 Task: Open Card Product End-of-Life Execution in Board Brand Monitoring Best Practices to Workspace Audio Editing Software and add a team member Softage.4@softage.net, a label Yellow, a checklist Early Childhood Education, an attachment from your onedrive, a color Yellow and finally, add a card description 'Develop and launch new customer segmentation strategy' and a comment 'Let us make sure we have a clear understanding of the resources and budget available for this task, ensuring that we can execute it effectively.'. Add a start date 'Jan 04, 1900' with a due date 'Jan 11, 1900'
Action: Mouse moved to (69, 327)
Screenshot: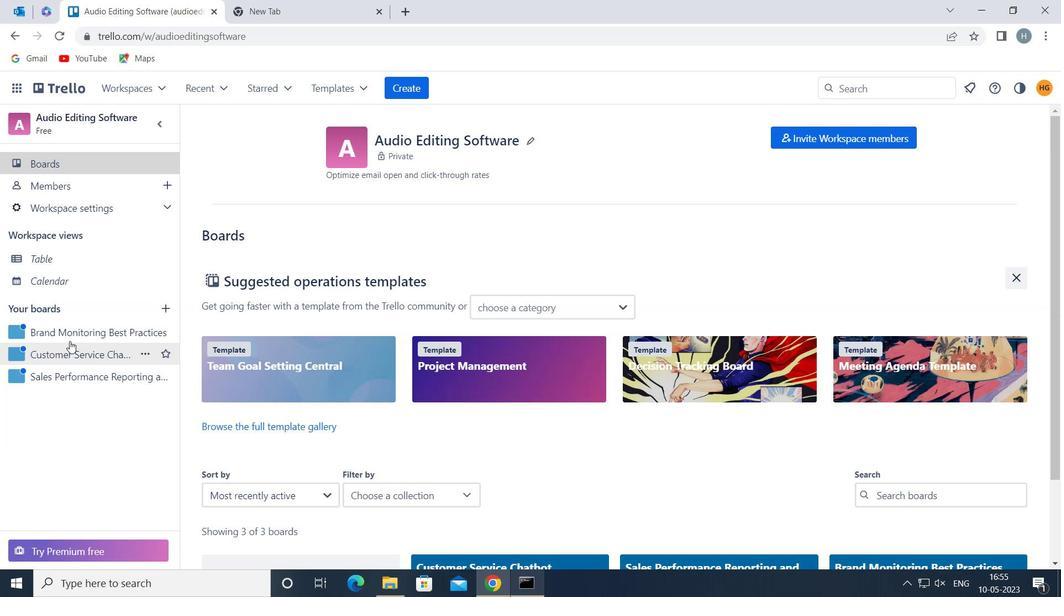 
Action: Mouse pressed left at (69, 327)
Screenshot: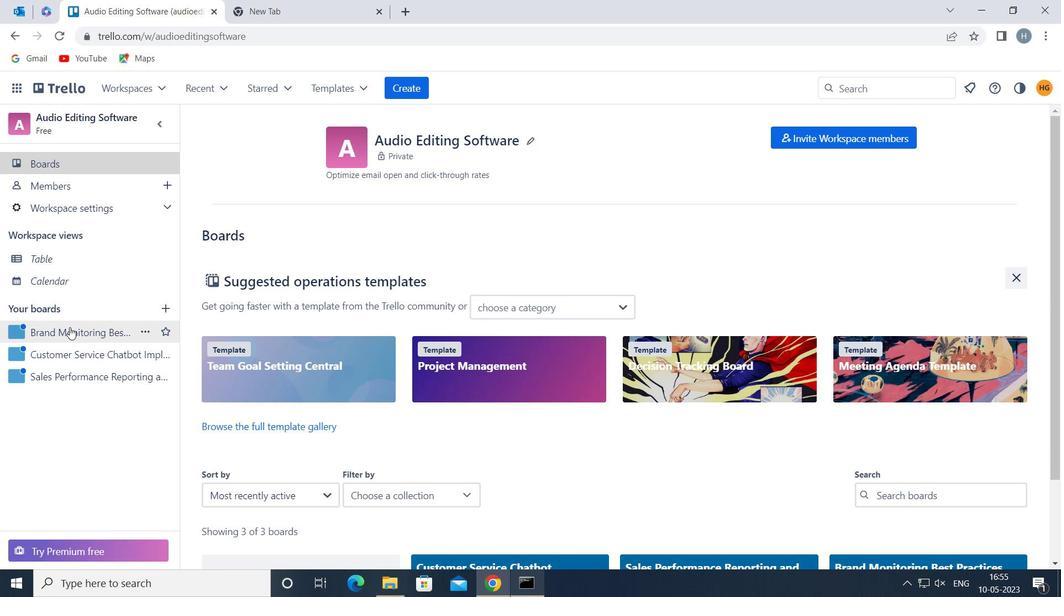 
Action: Mouse moved to (443, 195)
Screenshot: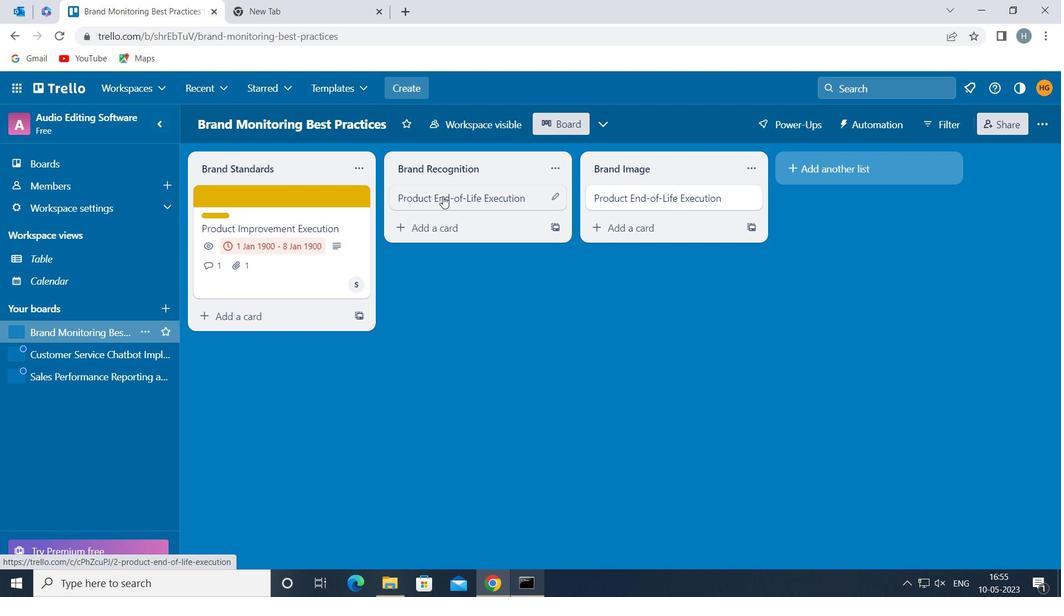 
Action: Mouse pressed left at (443, 195)
Screenshot: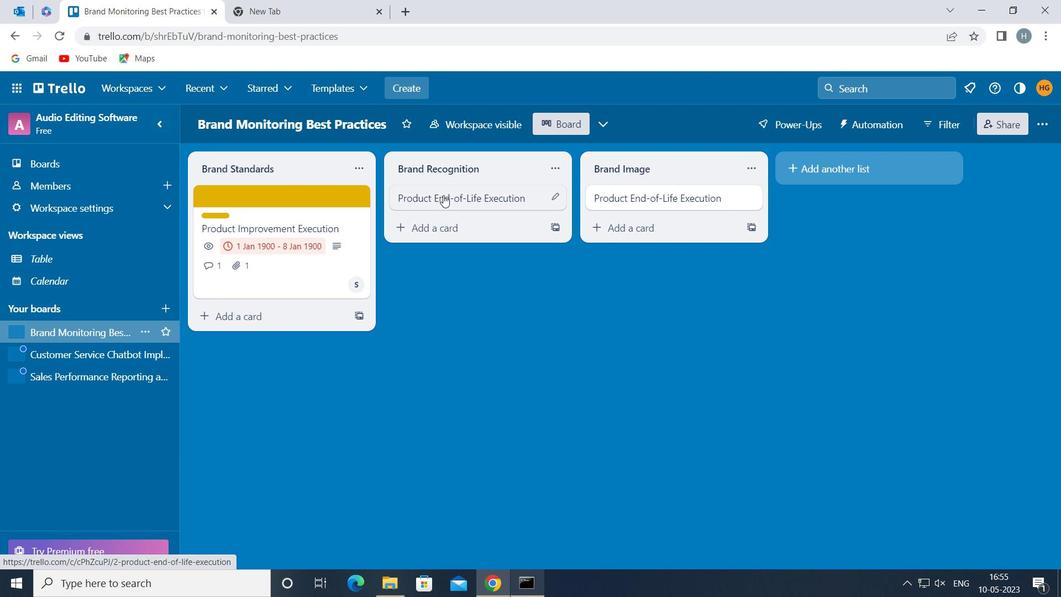 
Action: Mouse moved to (717, 243)
Screenshot: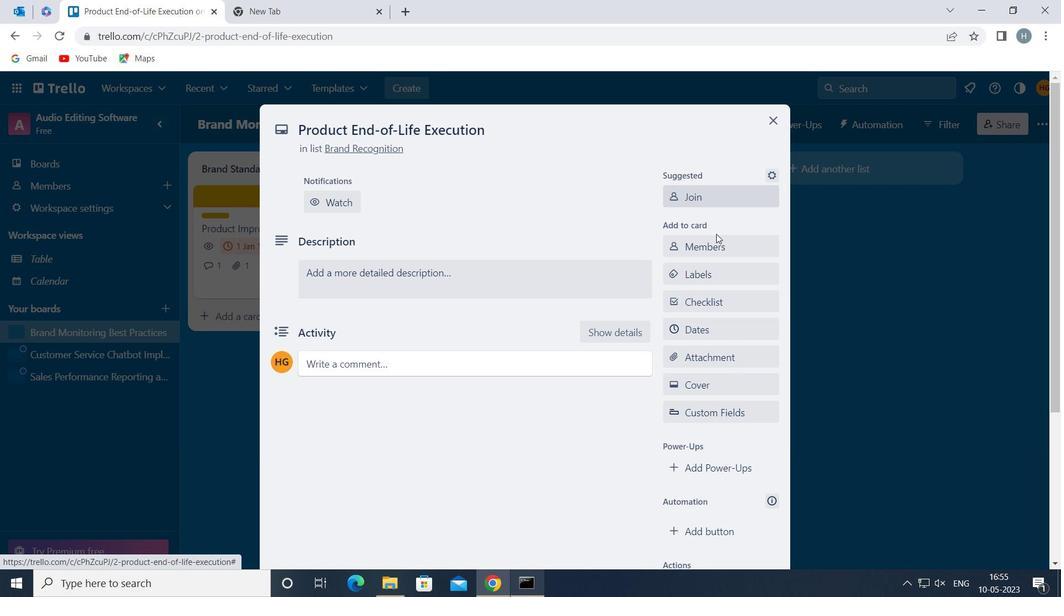 
Action: Mouse pressed left at (717, 243)
Screenshot: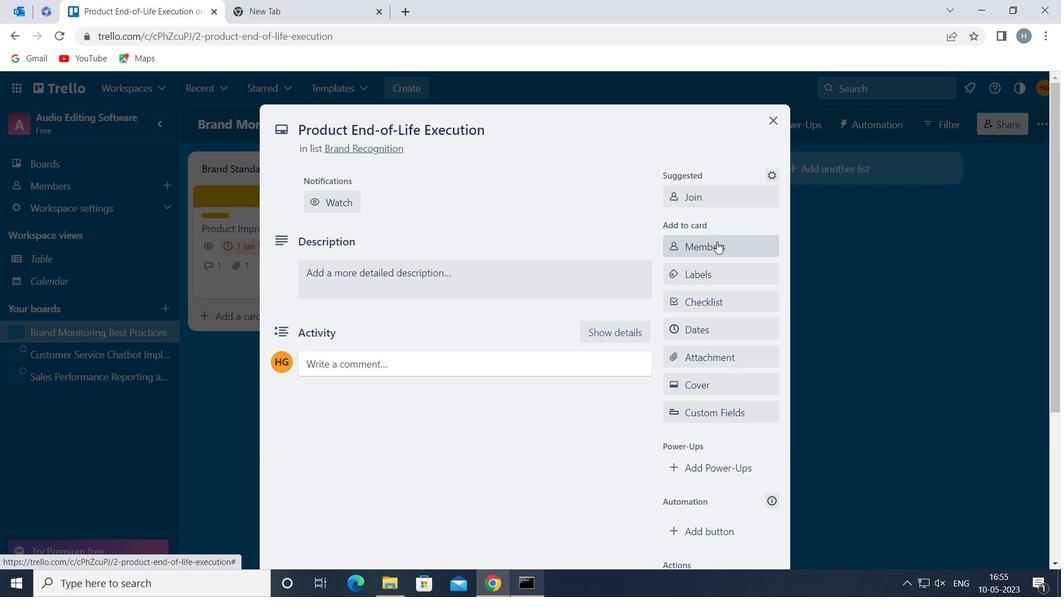 
Action: Mouse moved to (717, 243)
Screenshot: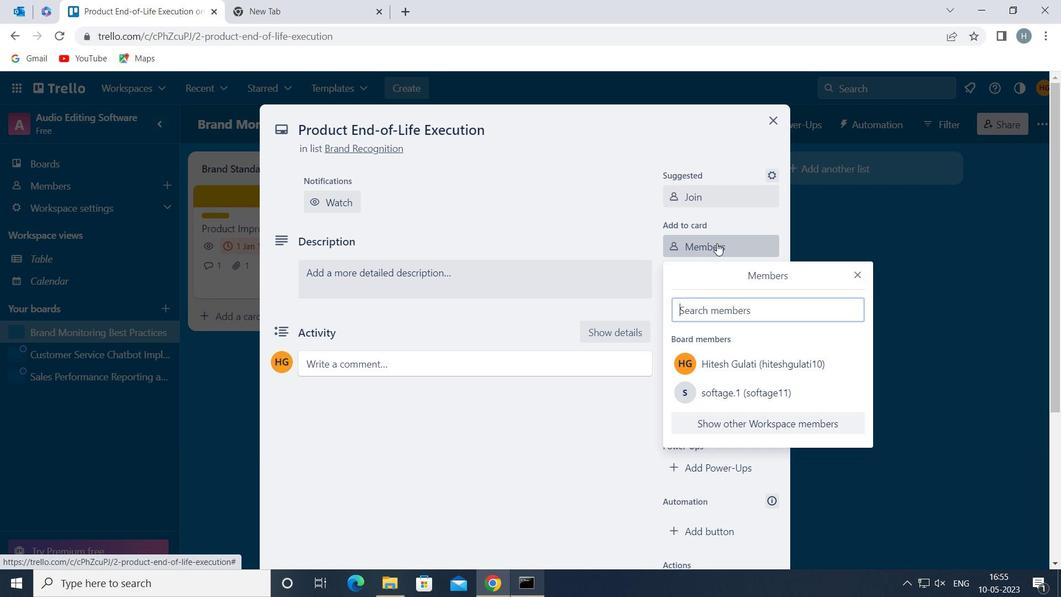 
Action: Key pressed softa
Screenshot: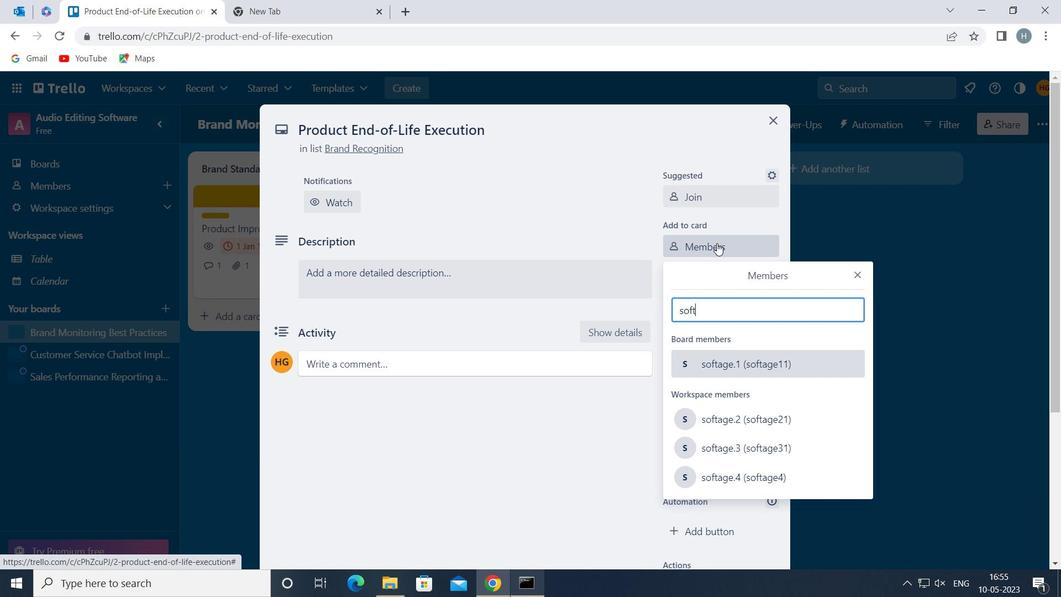 
Action: Mouse moved to (781, 484)
Screenshot: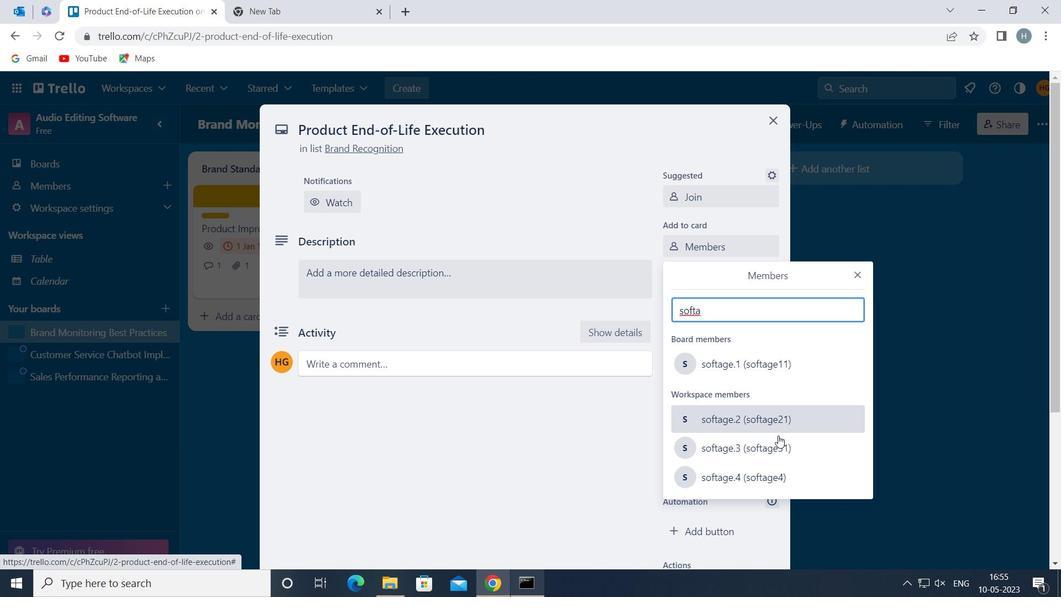 
Action: Mouse pressed left at (781, 484)
Screenshot: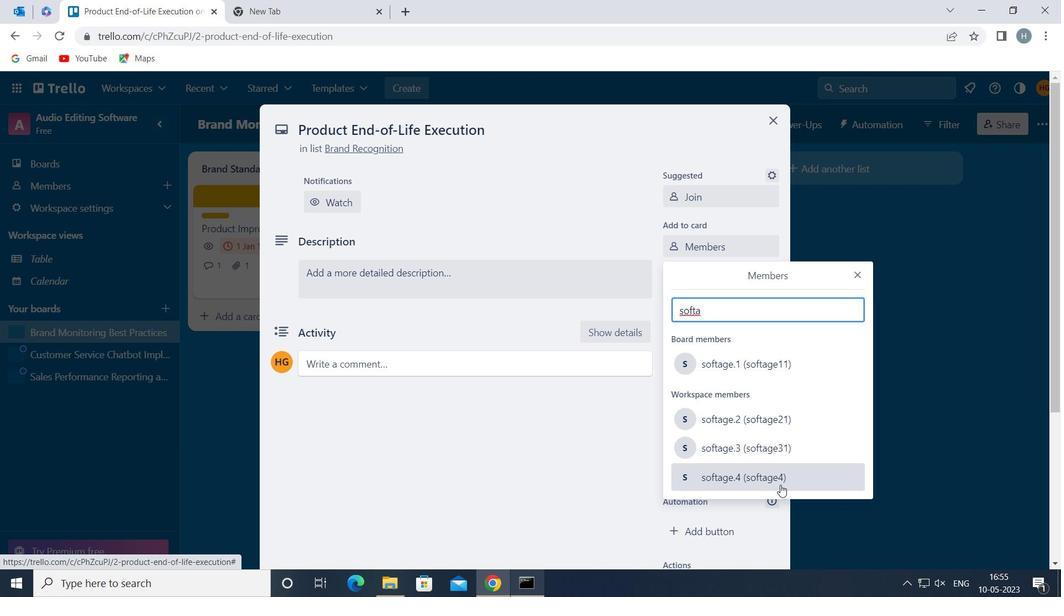 
Action: Mouse moved to (854, 271)
Screenshot: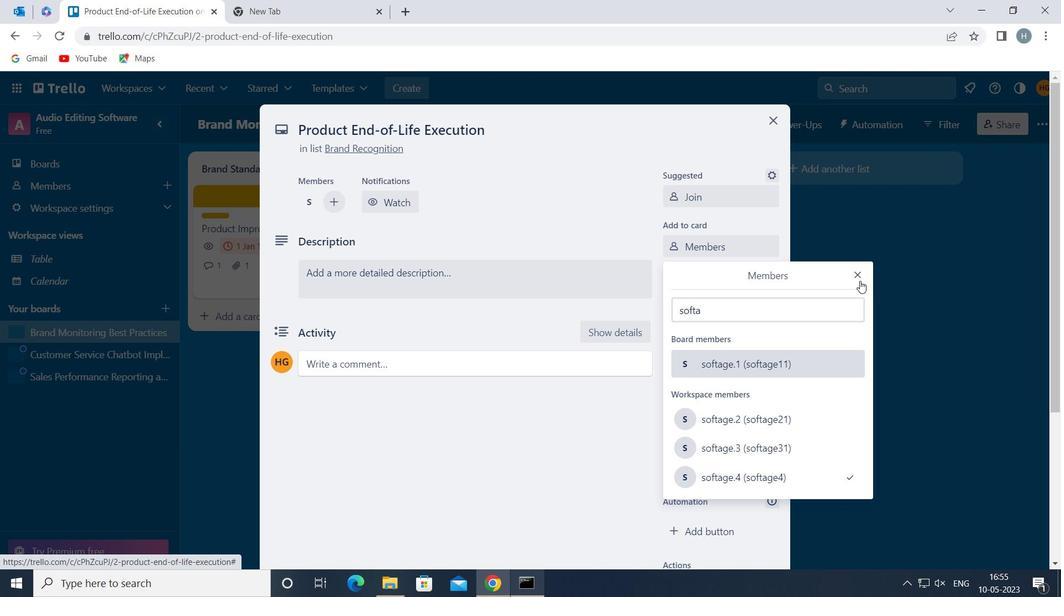 
Action: Mouse pressed left at (854, 271)
Screenshot: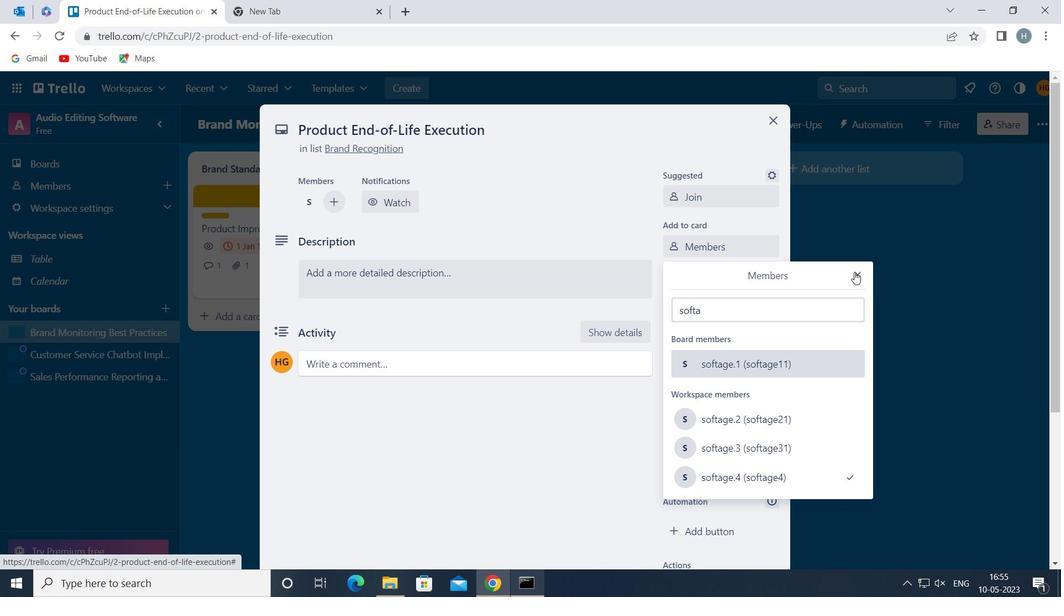 
Action: Mouse moved to (741, 274)
Screenshot: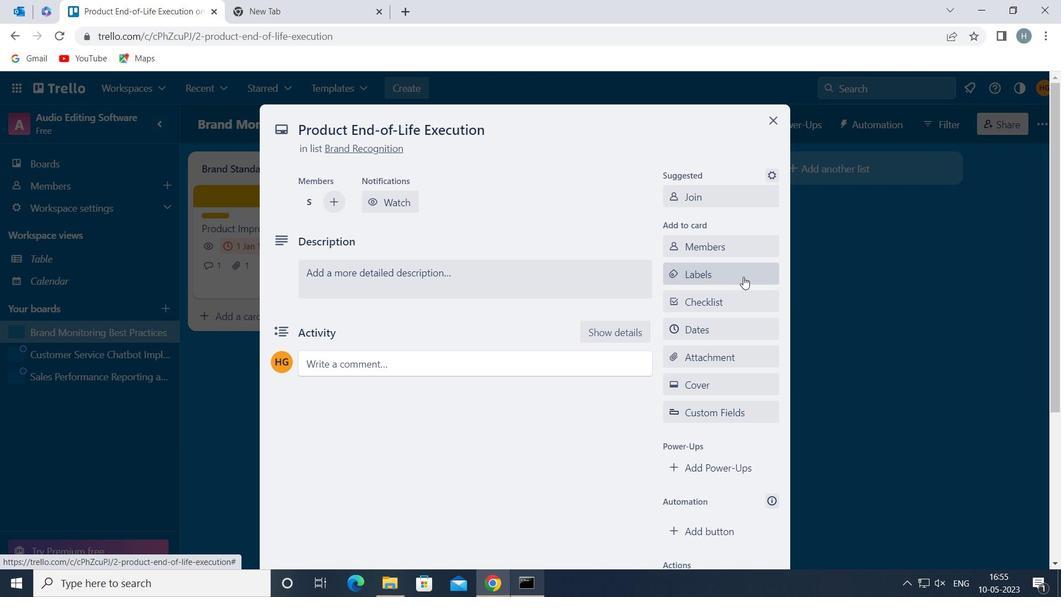 
Action: Mouse pressed left at (741, 274)
Screenshot: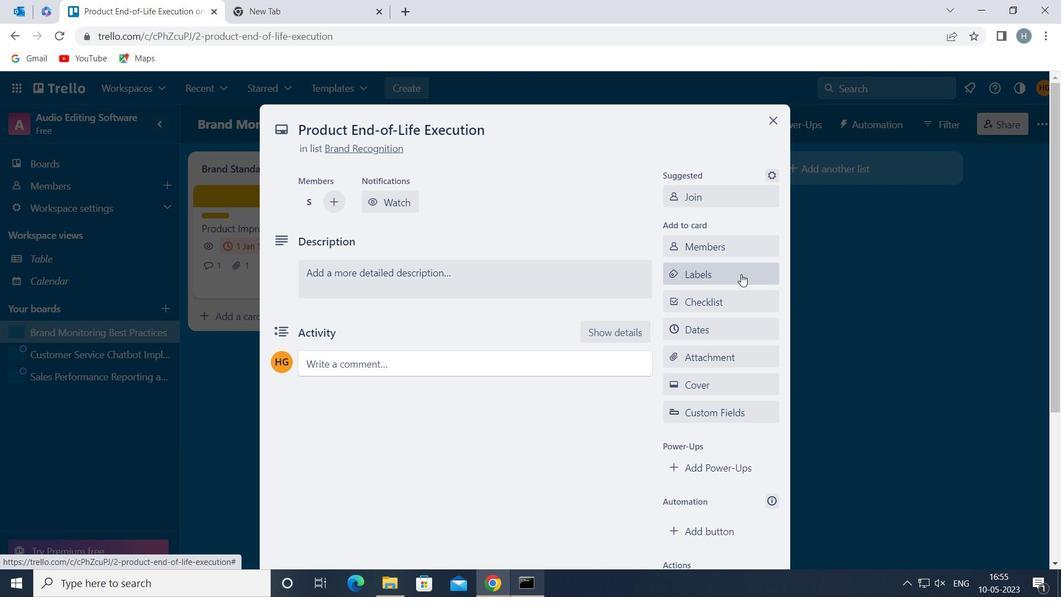 
Action: Mouse moved to (748, 228)
Screenshot: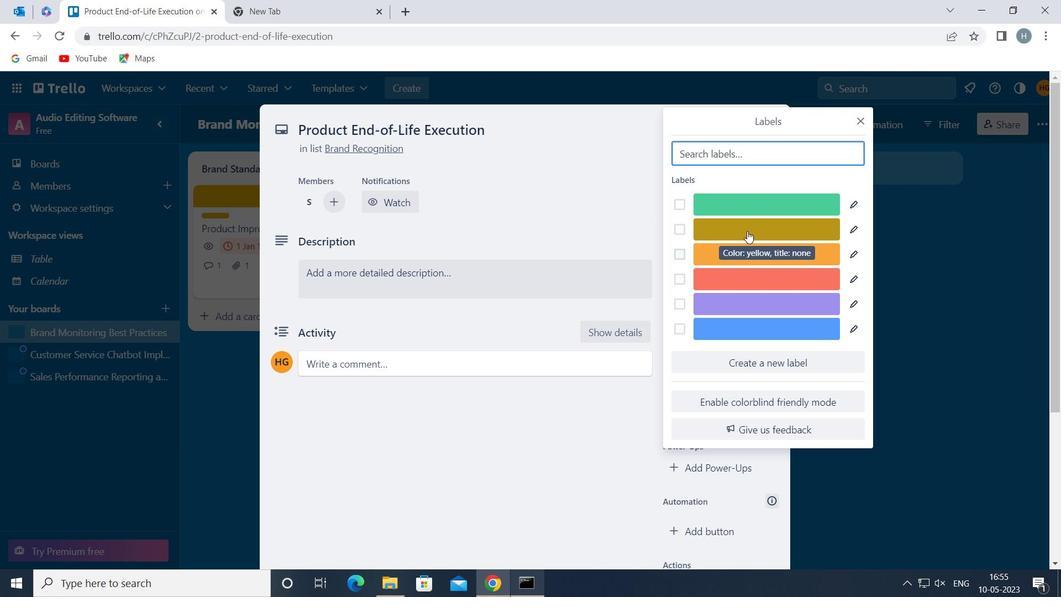 
Action: Mouse pressed left at (748, 228)
Screenshot: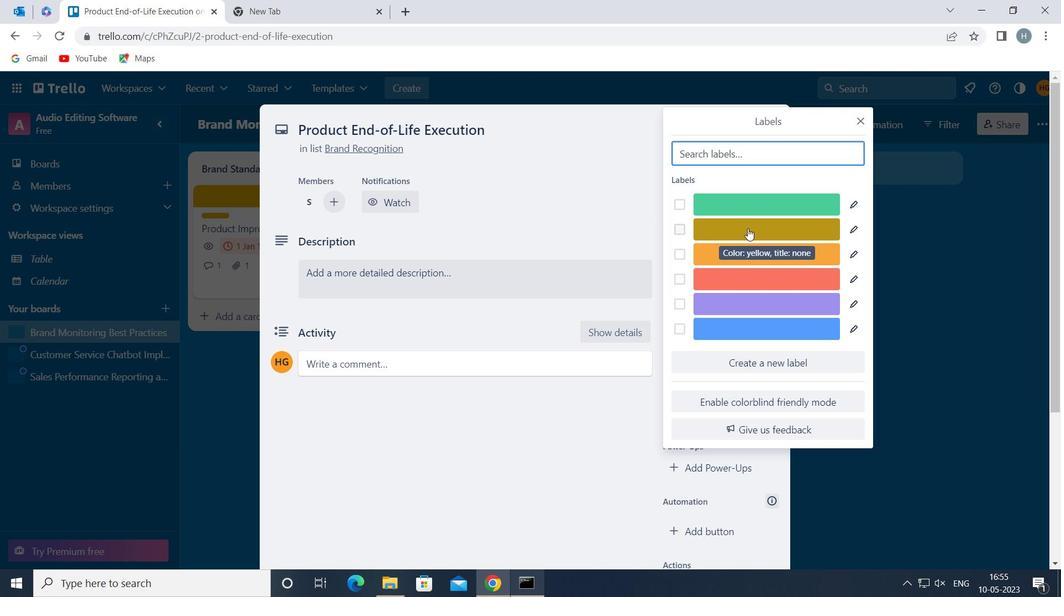 
Action: Mouse moved to (860, 115)
Screenshot: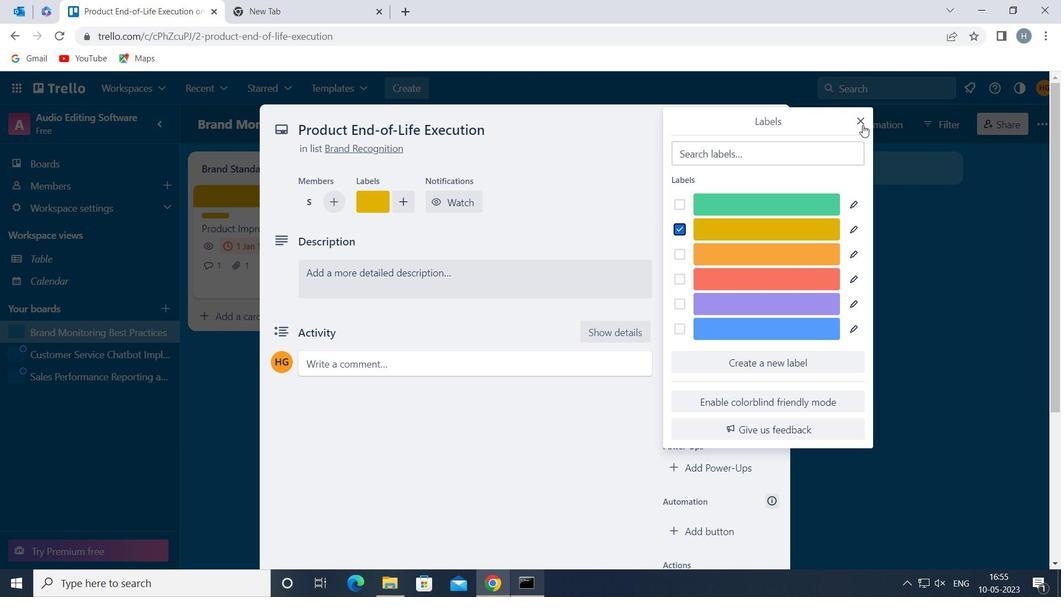 
Action: Mouse pressed left at (860, 115)
Screenshot: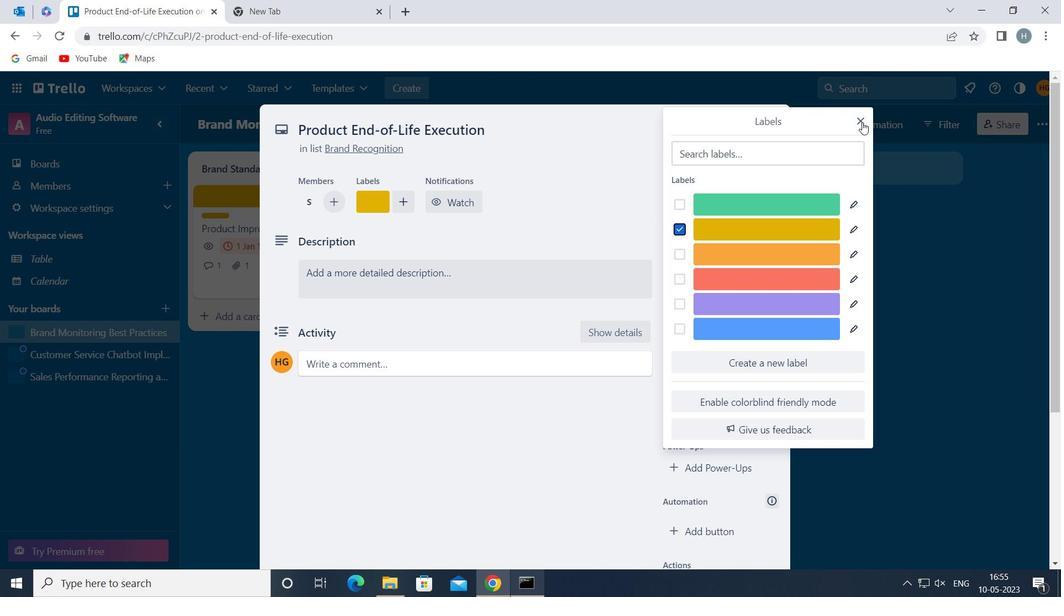 
Action: Mouse moved to (734, 295)
Screenshot: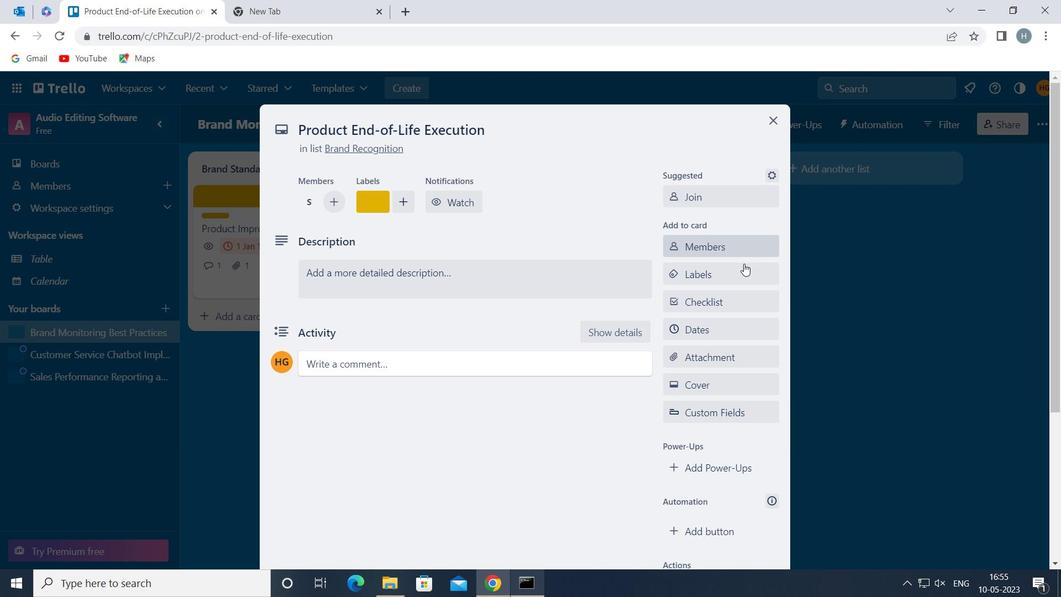 
Action: Mouse pressed left at (734, 295)
Screenshot: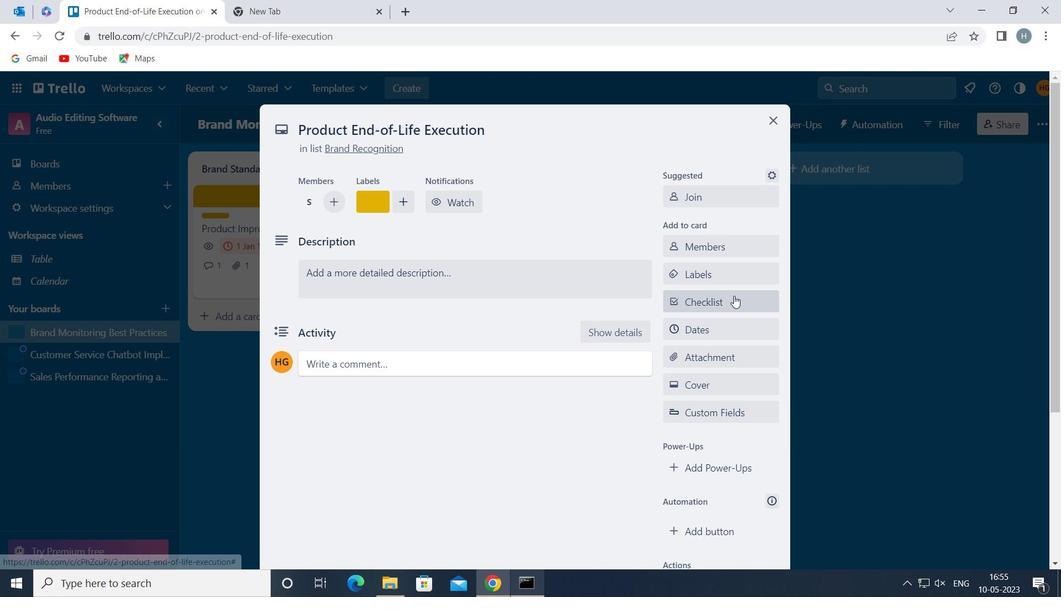 
Action: Key pressed <Key.shift>EARLY<Key.space>
Screenshot: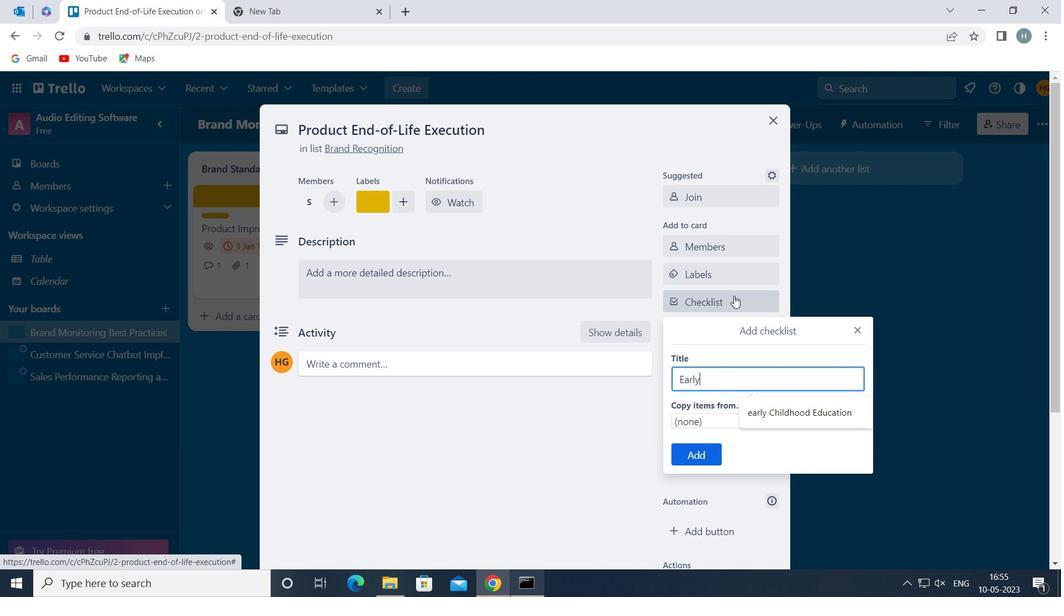 
Action: Mouse moved to (835, 405)
Screenshot: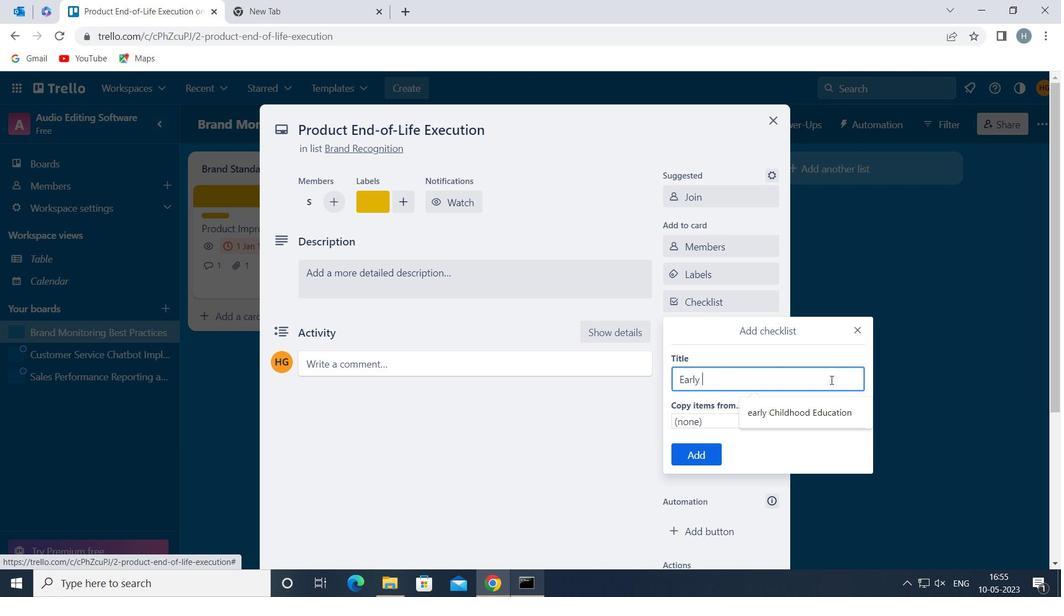 
Action: Mouse pressed left at (835, 405)
Screenshot: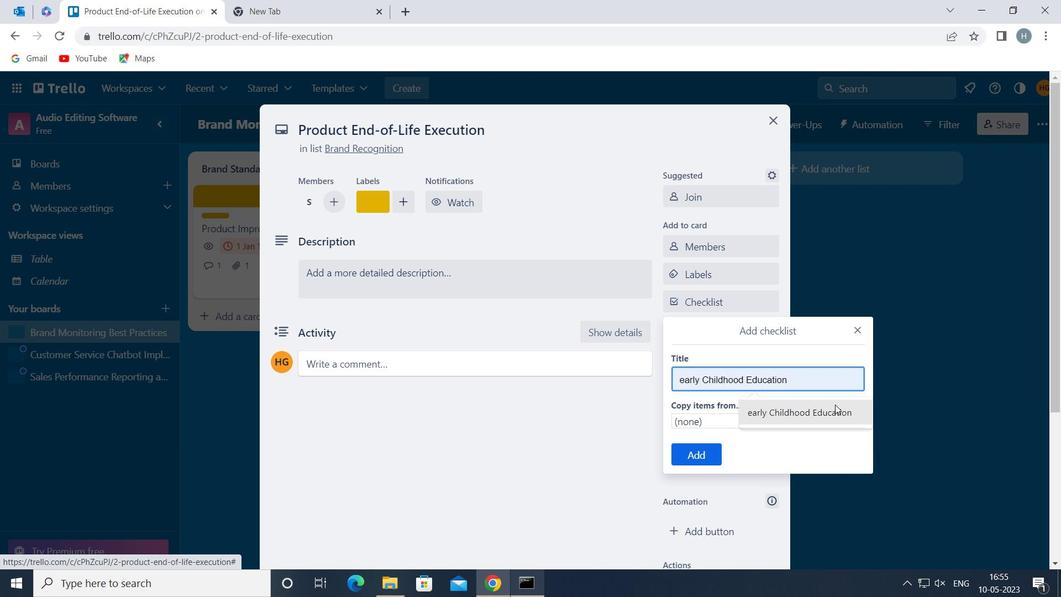 
Action: Mouse moved to (699, 455)
Screenshot: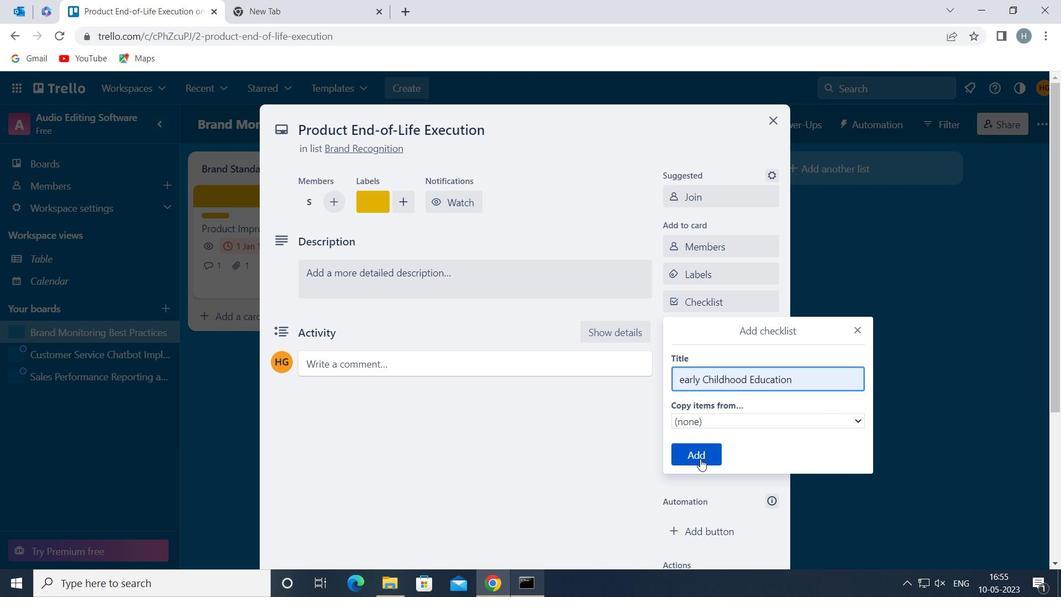 
Action: Mouse pressed left at (699, 455)
Screenshot: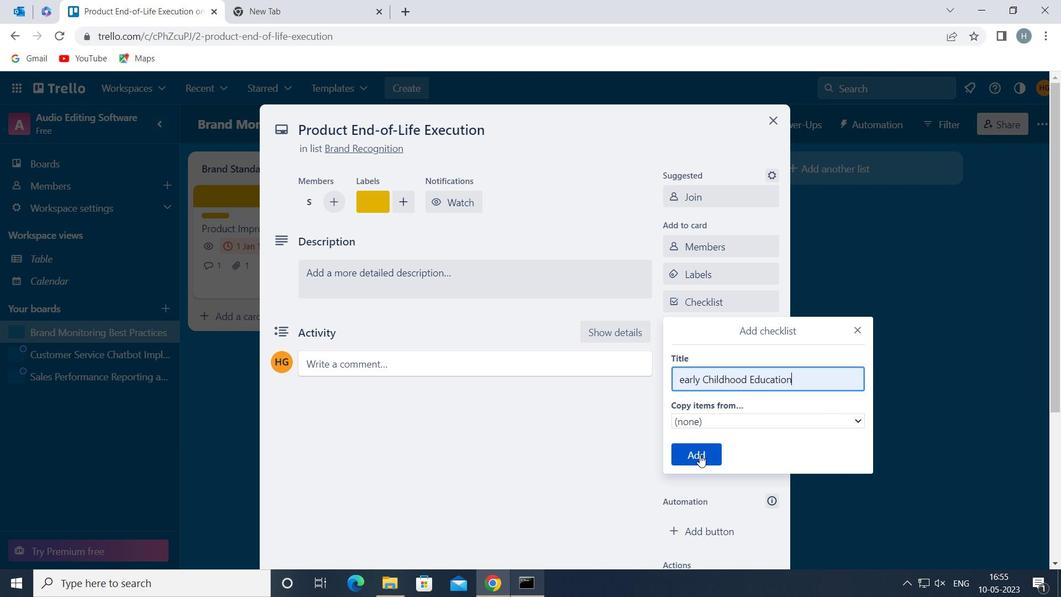 
Action: Mouse moved to (720, 354)
Screenshot: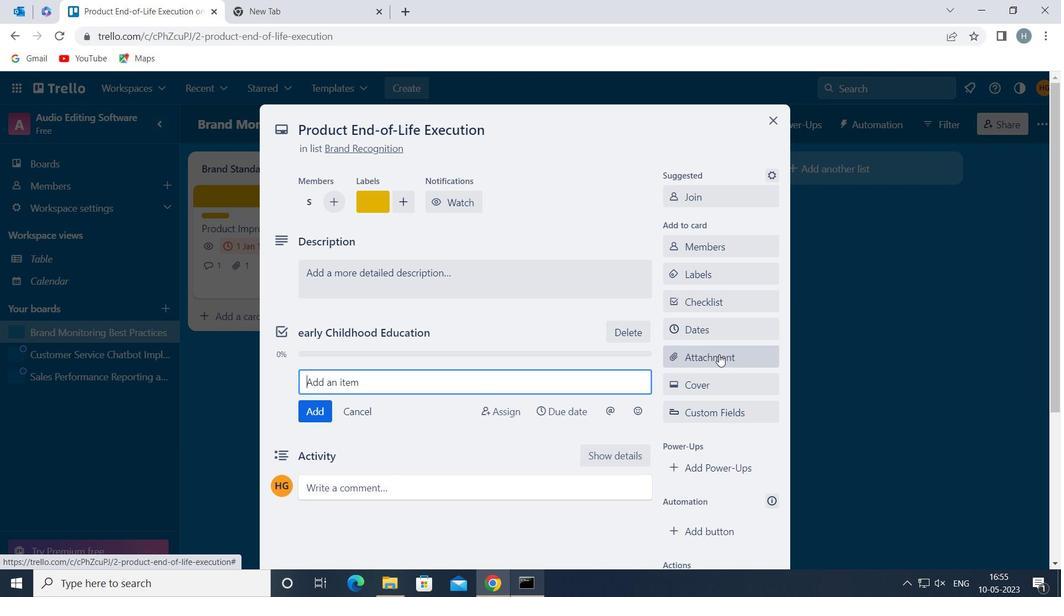 
Action: Mouse pressed left at (720, 354)
Screenshot: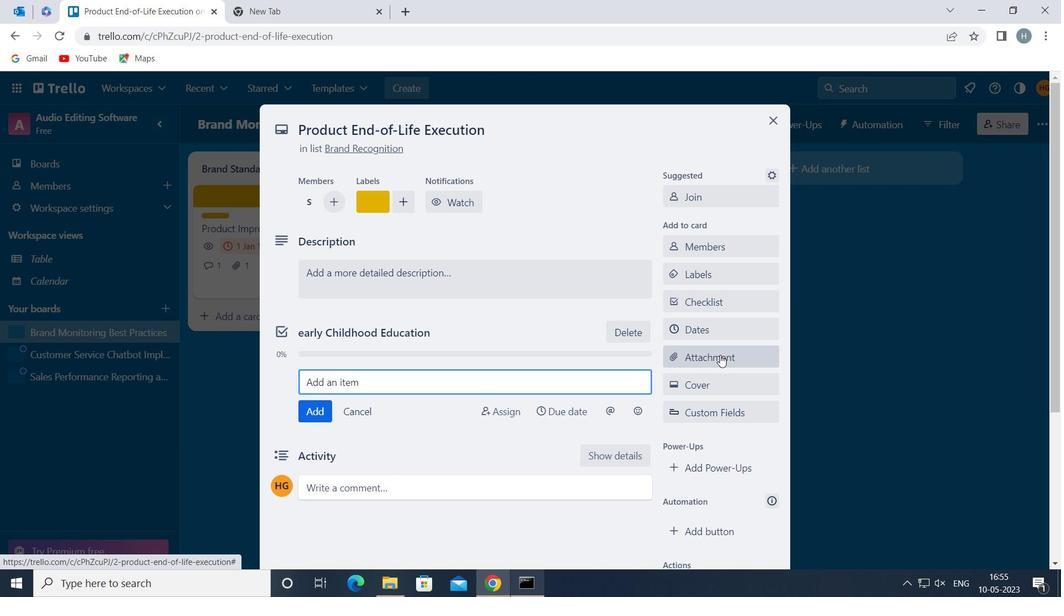 
Action: Mouse moved to (714, 259)
Screenshot: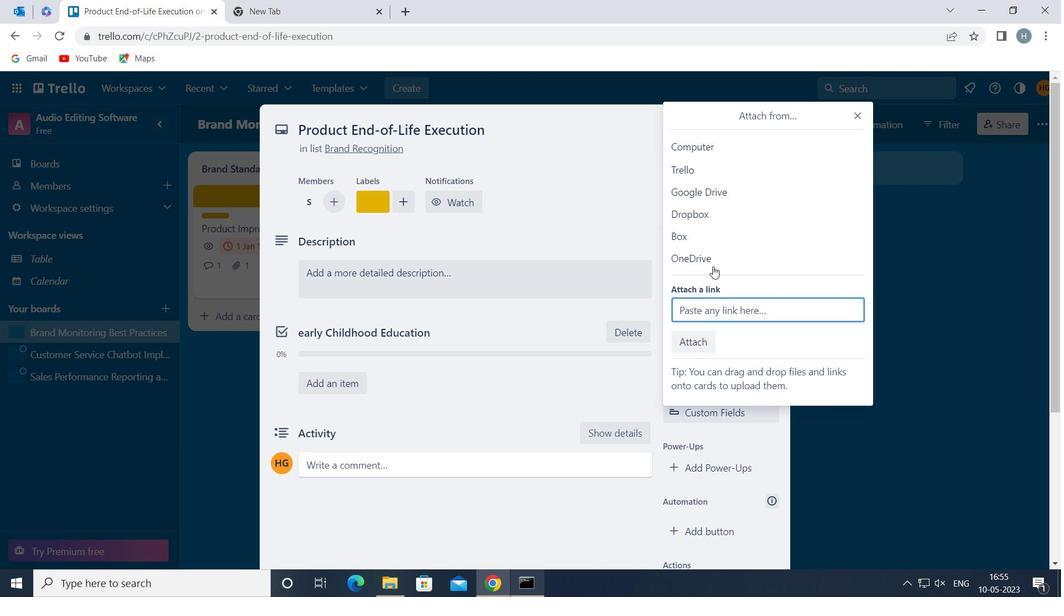 
Action: Mouse pressed left at (714, 259)
Screenshot: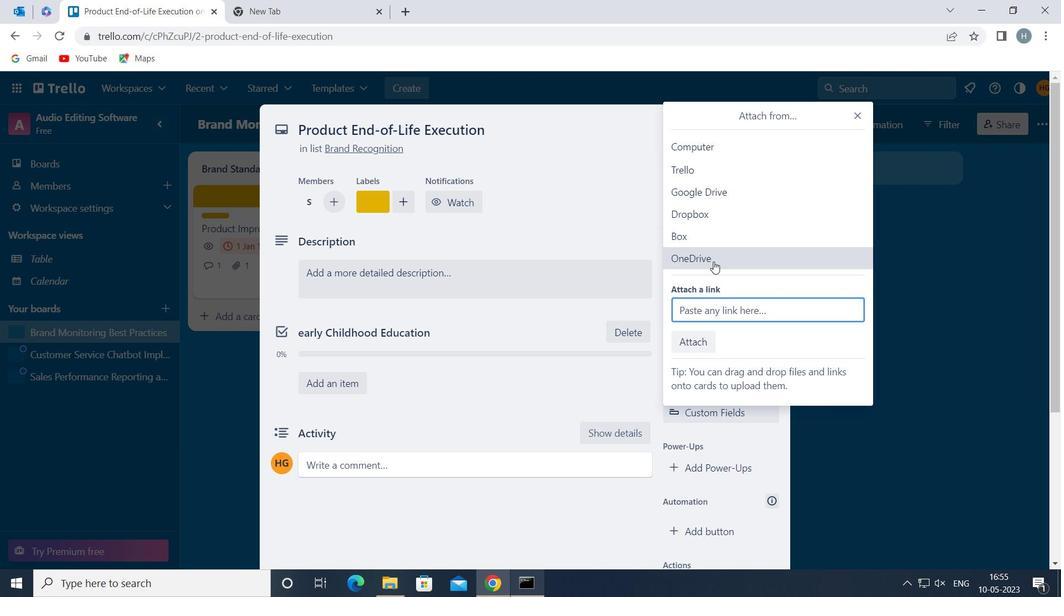 
Action: Mouse moved to (689, 196)
Screenshot: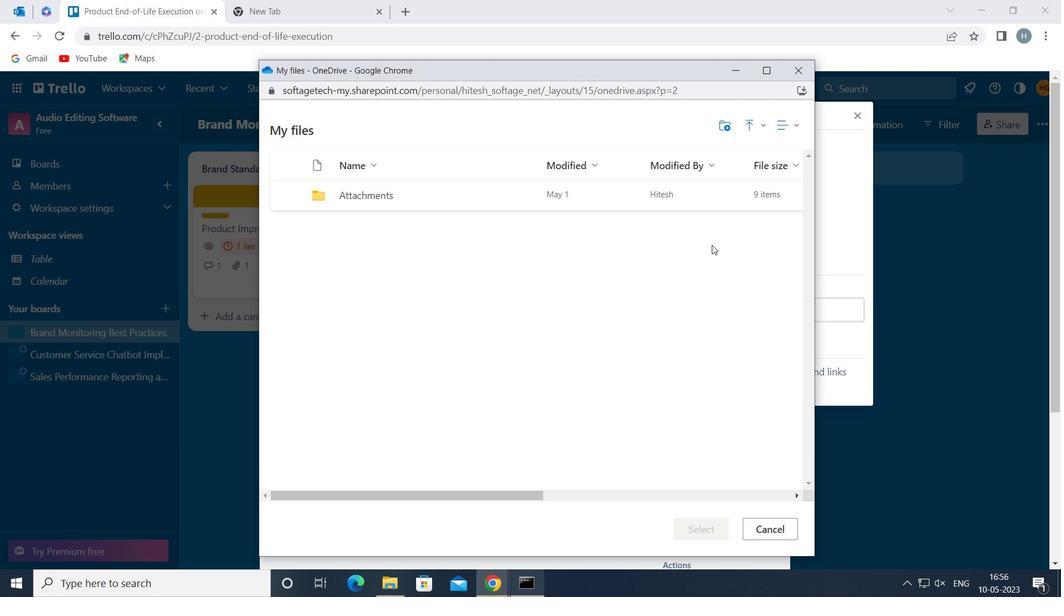 
Action: Mouse pressed left at (689, 196)
Screenshot: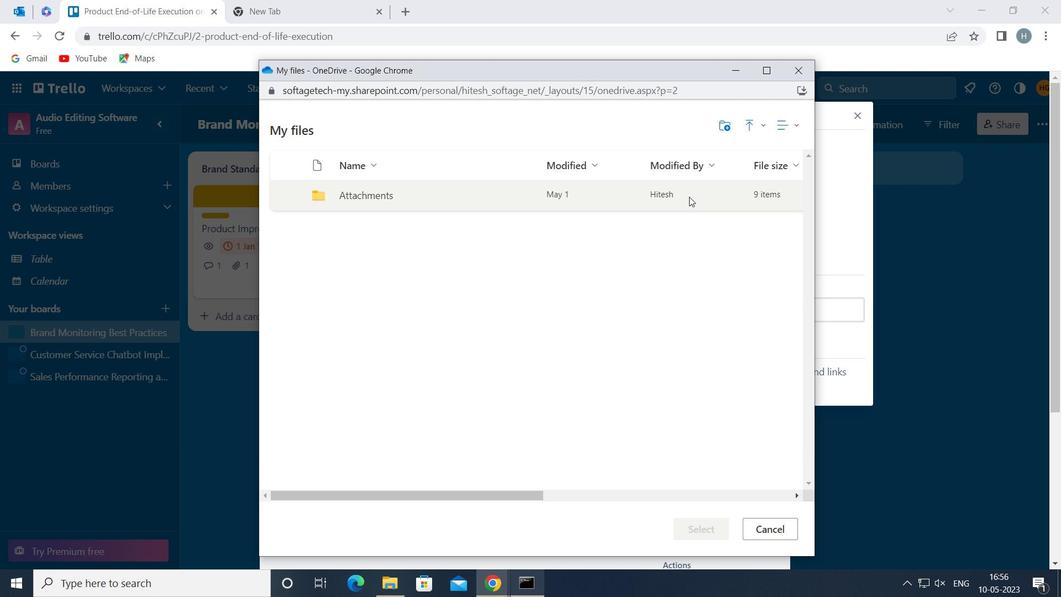 
Action: Mouse moved to (688, 196)
Screenshot: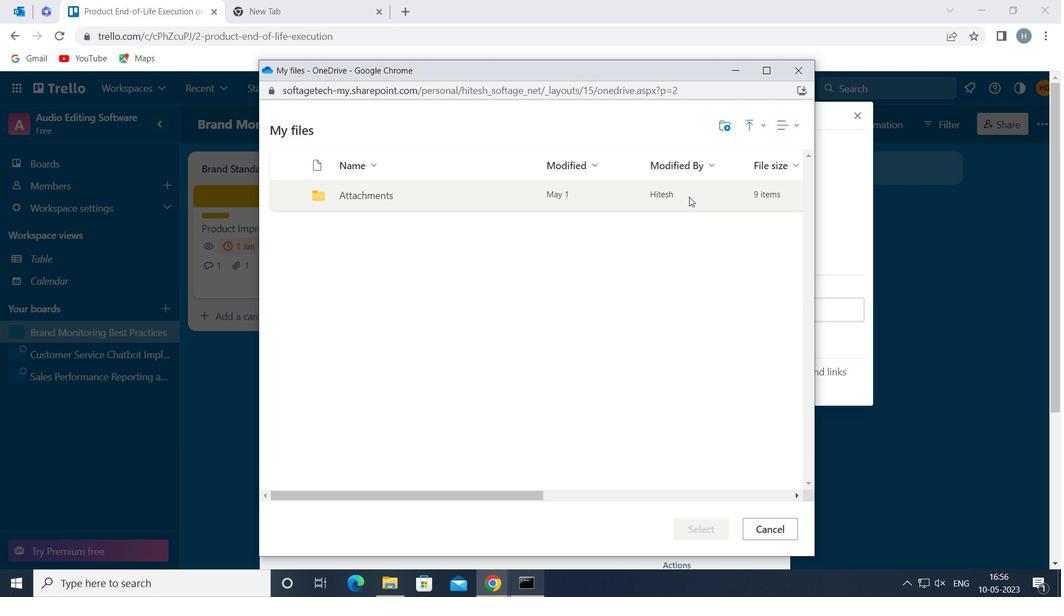 
Action: Mouse pressed left at (688, 196)
Screenshot: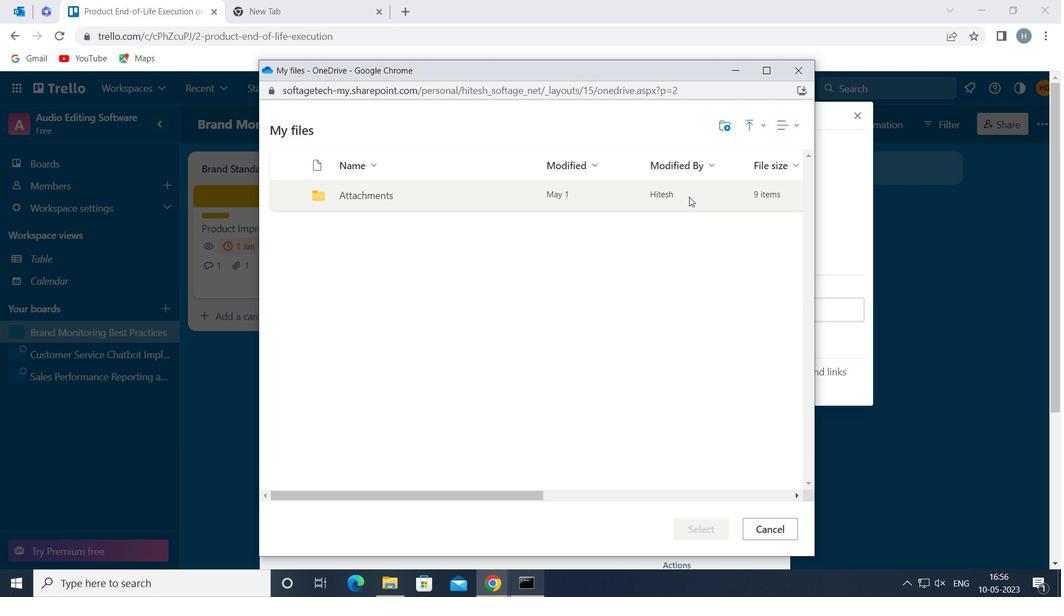 
Action: Mouse moved to (692, 215)
Screenshot: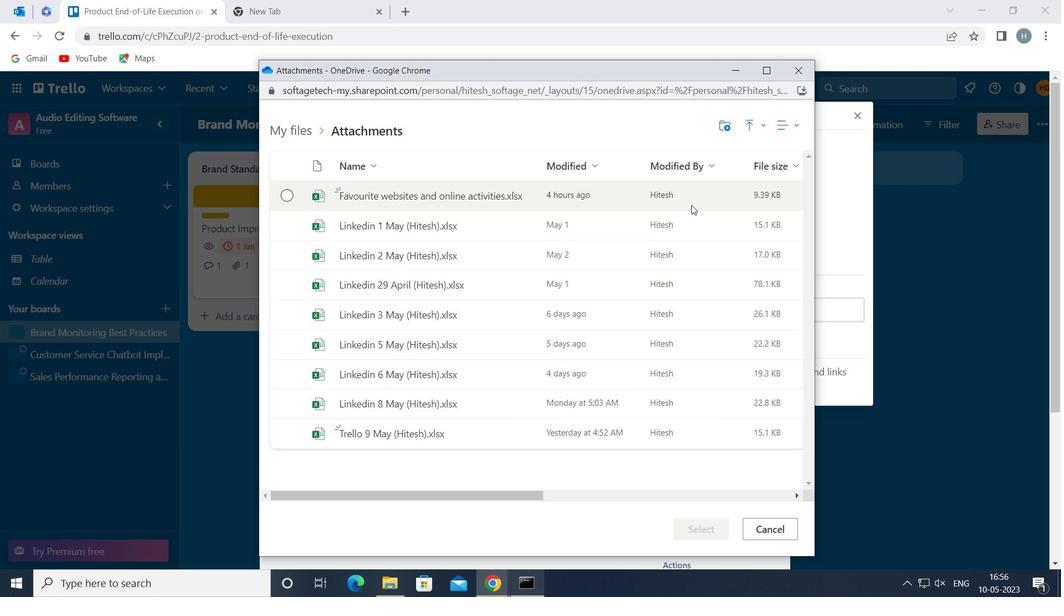 
Action: Mouse pressed left at (692, 215)
Screenshot: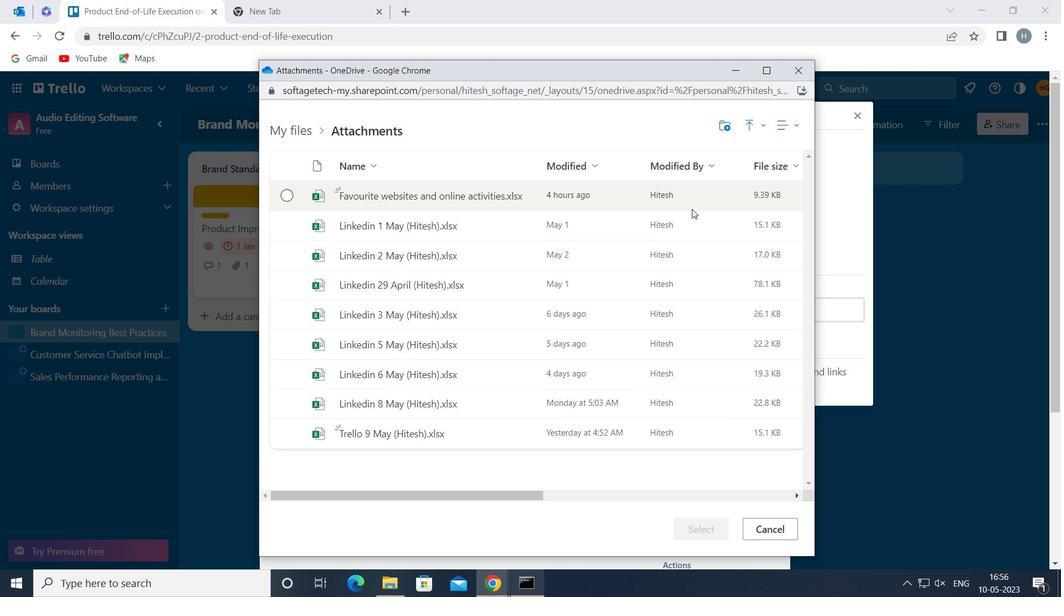 
Action: Mouse moved to (692, 215)
Screenshot: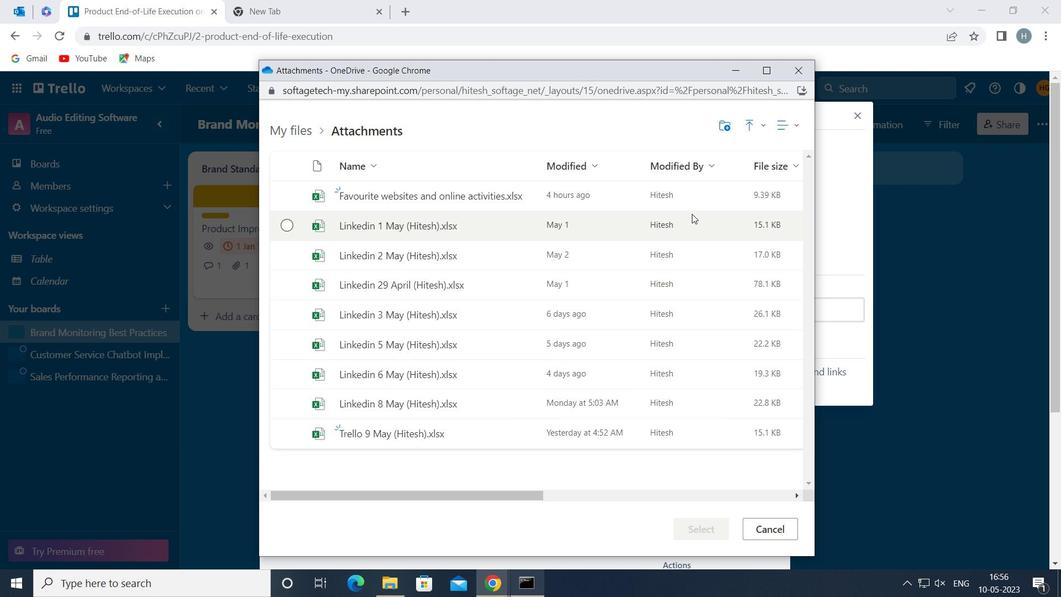 
Action: Mouse pressed left at (692, 215)
Screenshot: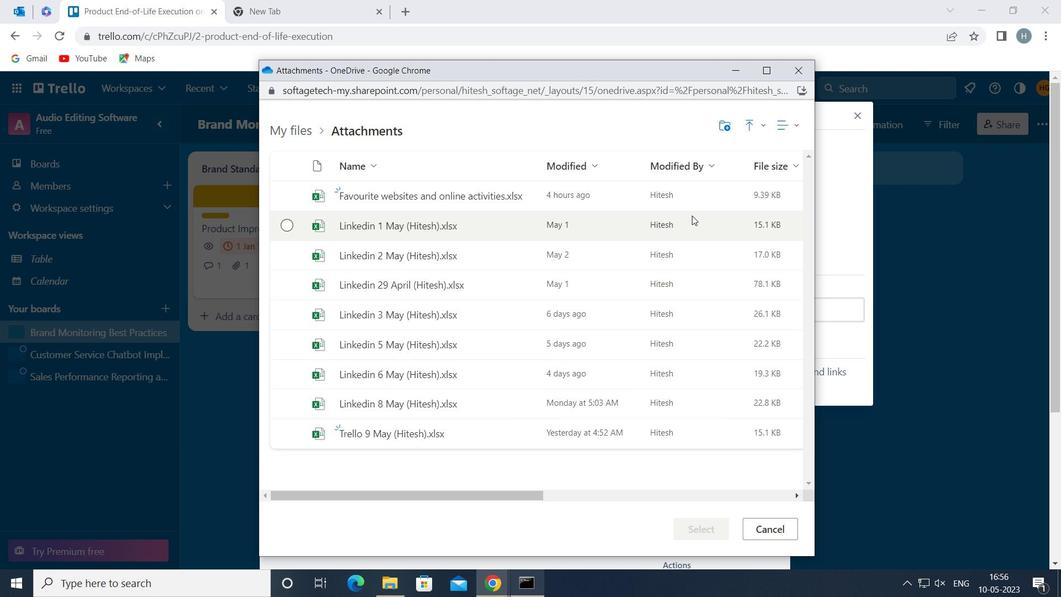 
Action: Mouse moved to (697, 522)
Screenshot: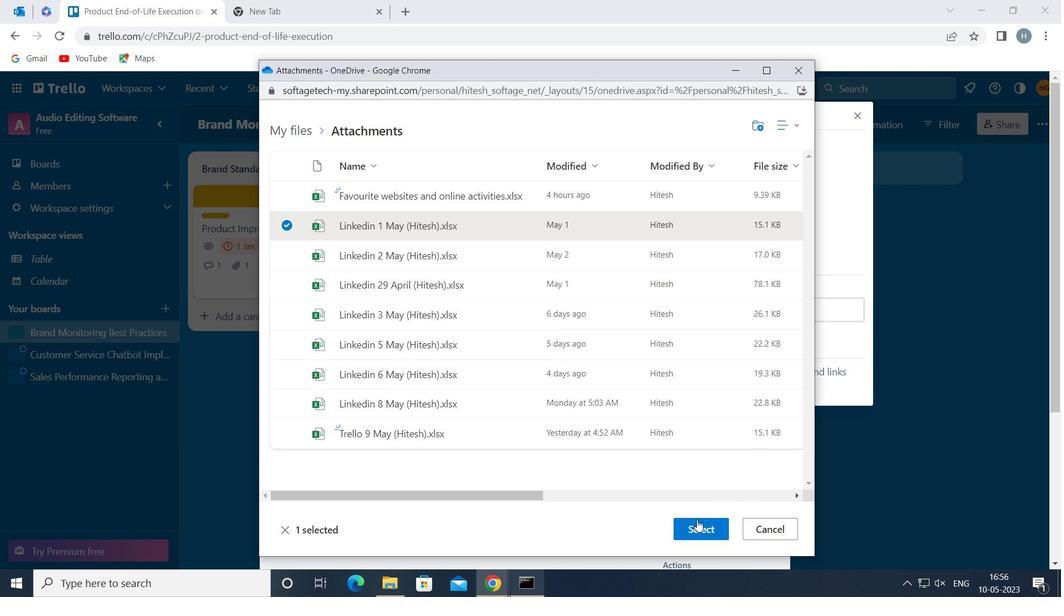 
Action: Mouse pressed left at (697, 522)
Screenshot: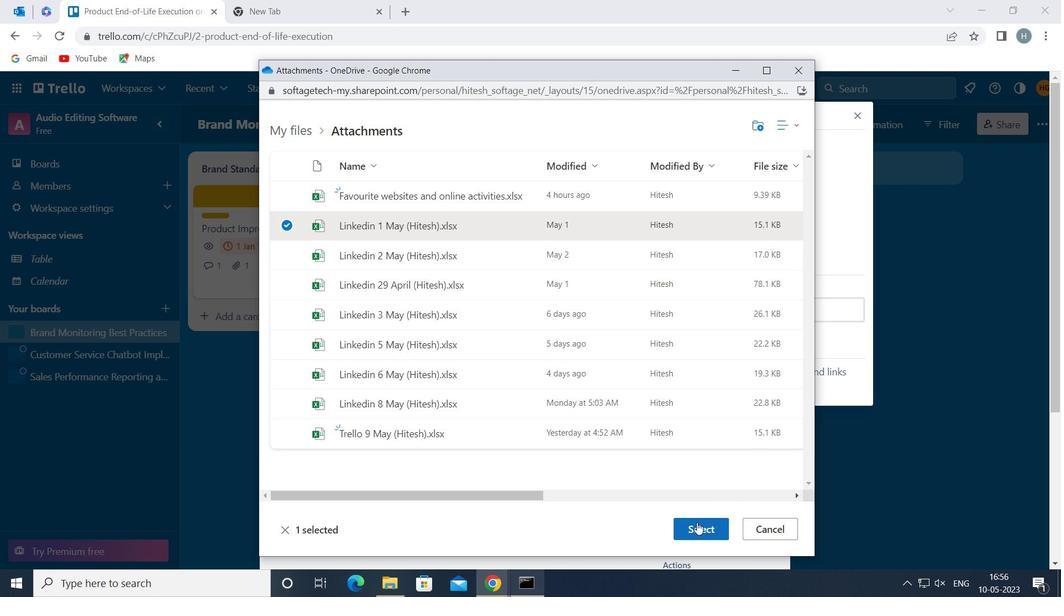 
Action: Mouse moved to (721, 385)
Screenshot: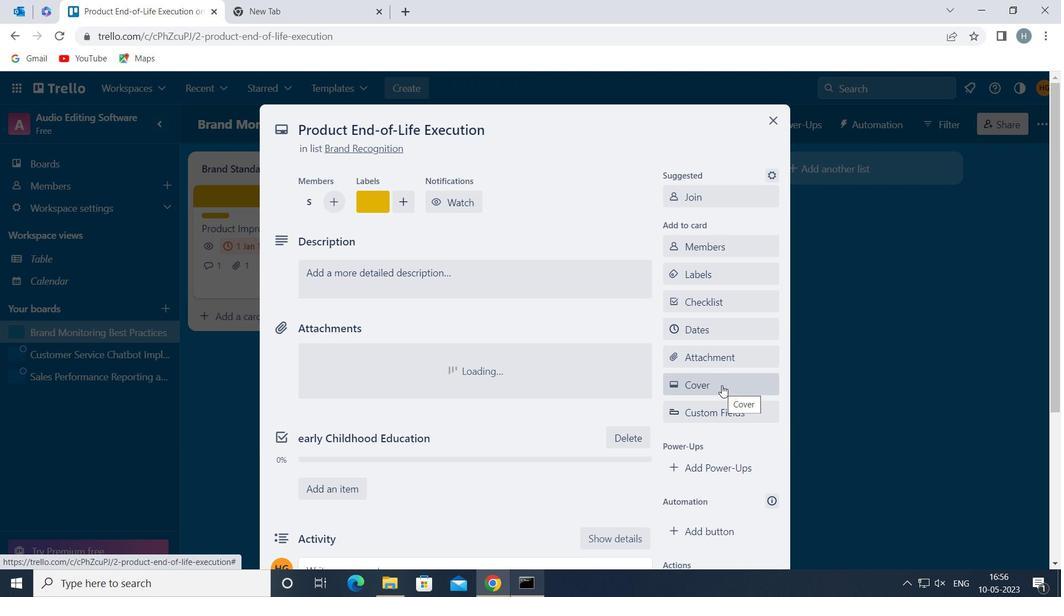 
Action: Mouse pressed left at (721, 385)
Screenshot: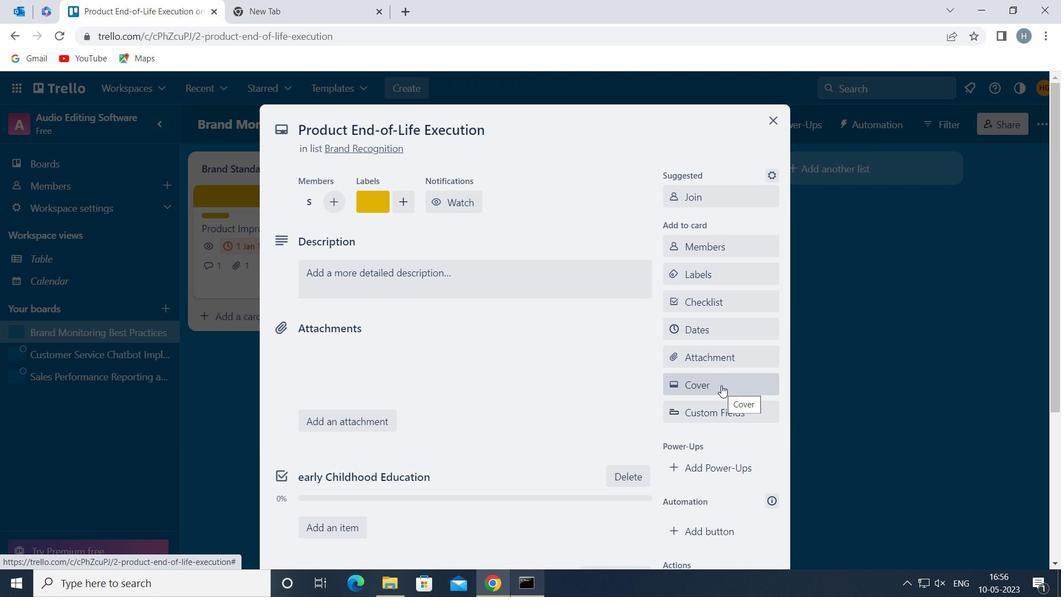 
Action: Mouse moved to (733, 282)
Screenshot: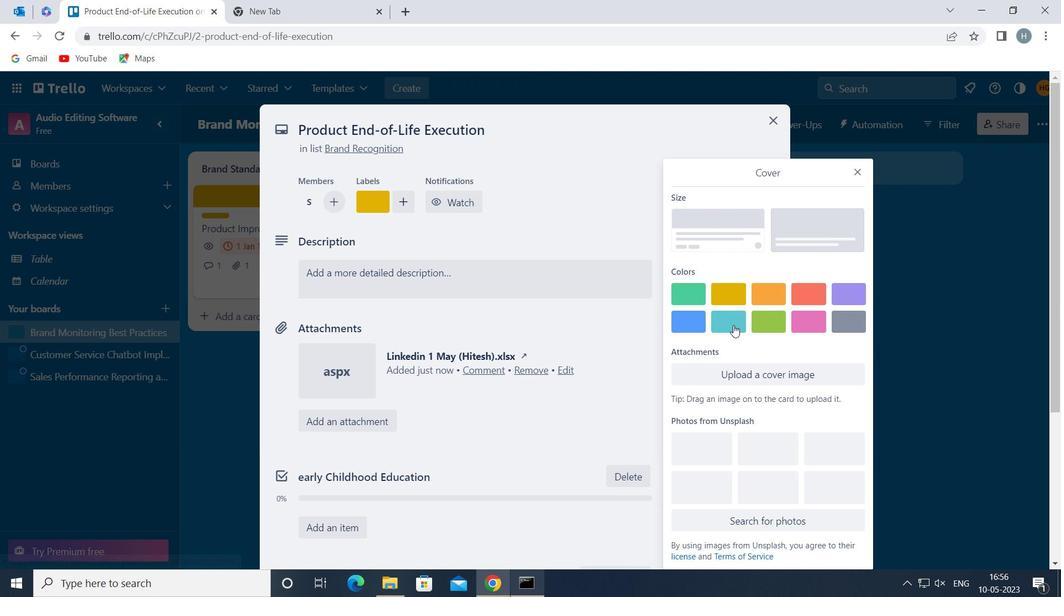 
Action: Mouse pressed left at (733, 282)
Screenshot: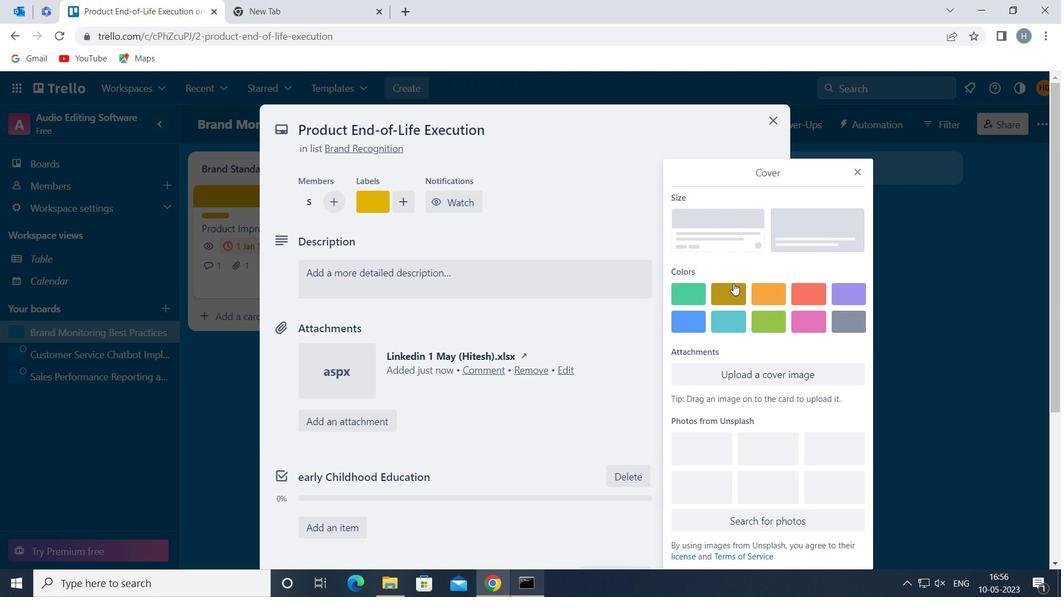 
Action: Mouse moved to (857, 145)
Screenshot: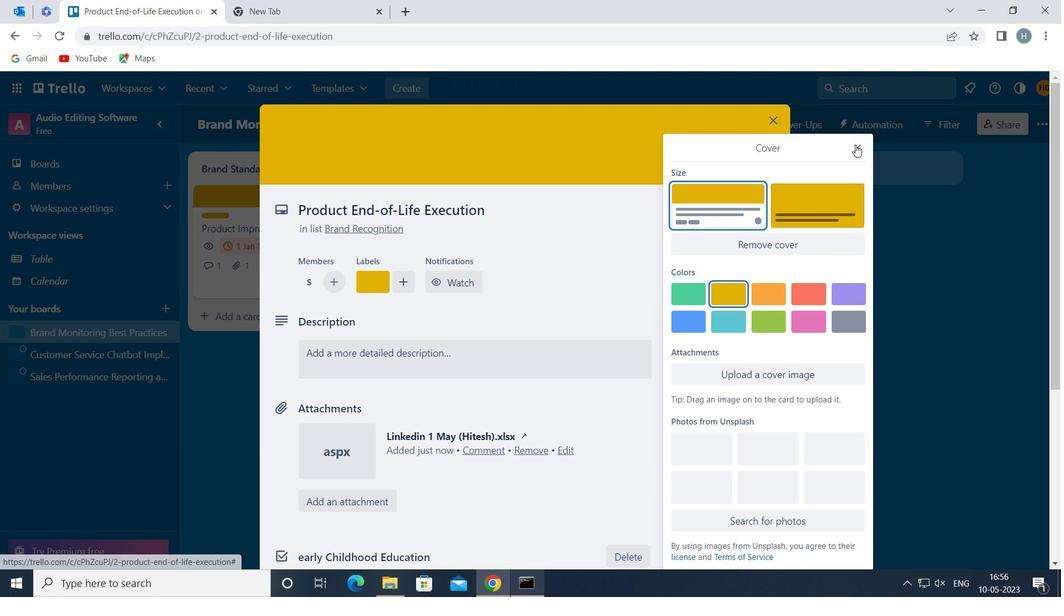 
Action: Mouse pressed left at (857, 145)
Screenshot: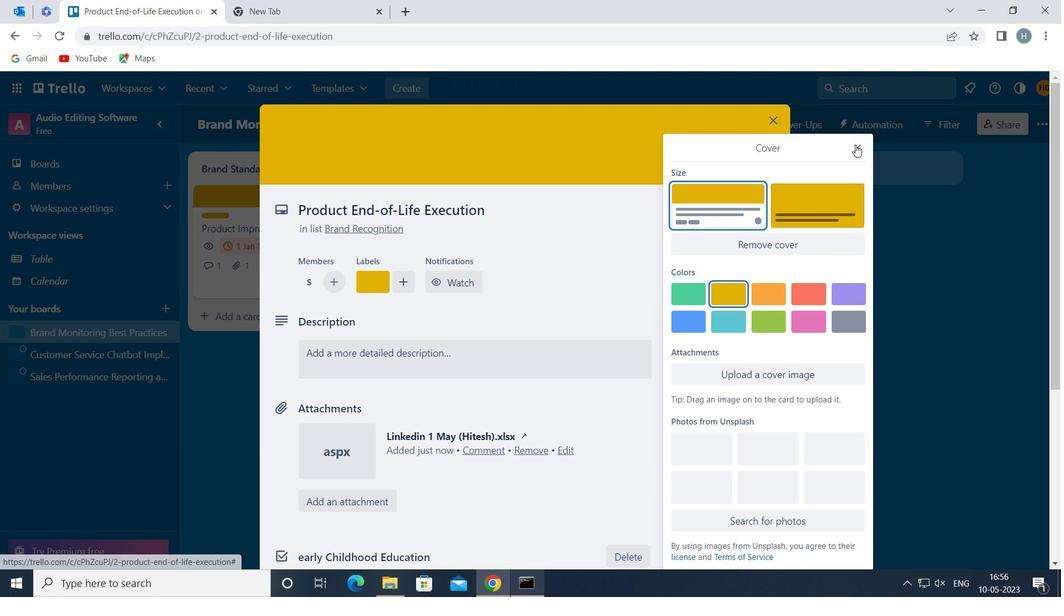 
Action: Mouse moved to (467, 358)
Screenshot: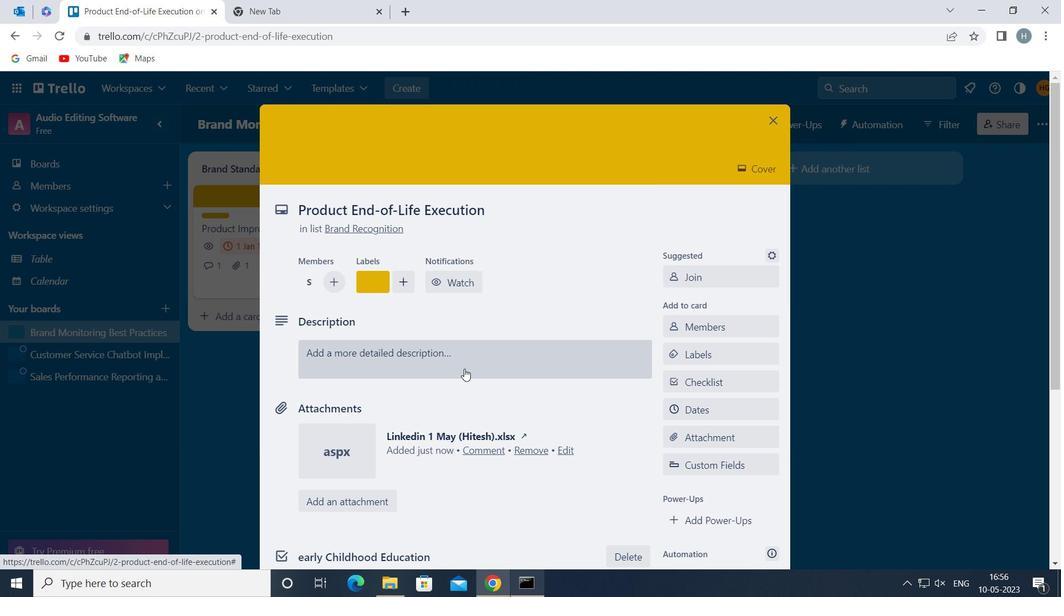 
Action: Mouse pressed left at (467, 358)
Screenshot: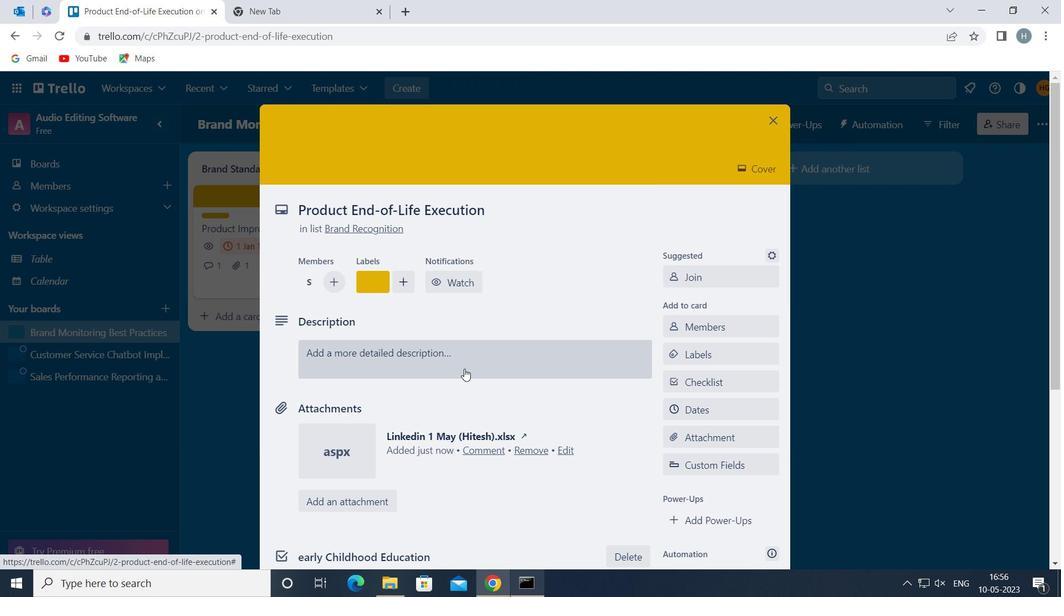 
Action: Mouse moved to (431, 403)
Screenshot: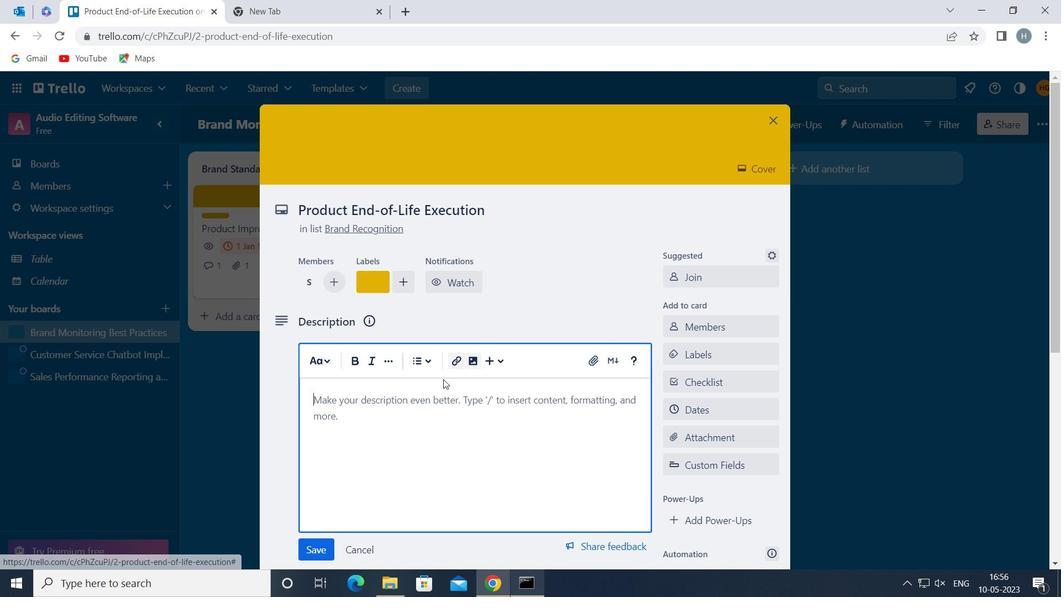 
Action: Mouse pressed left at (431, 403)
Screenshot: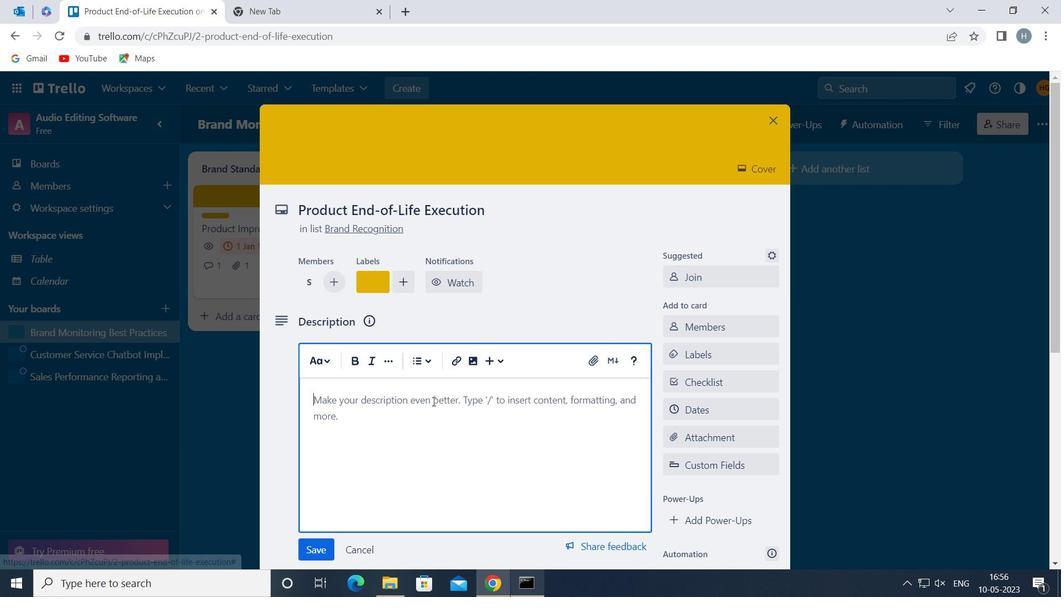 
Action: Mouse moved to (427, 406)
Screenshot: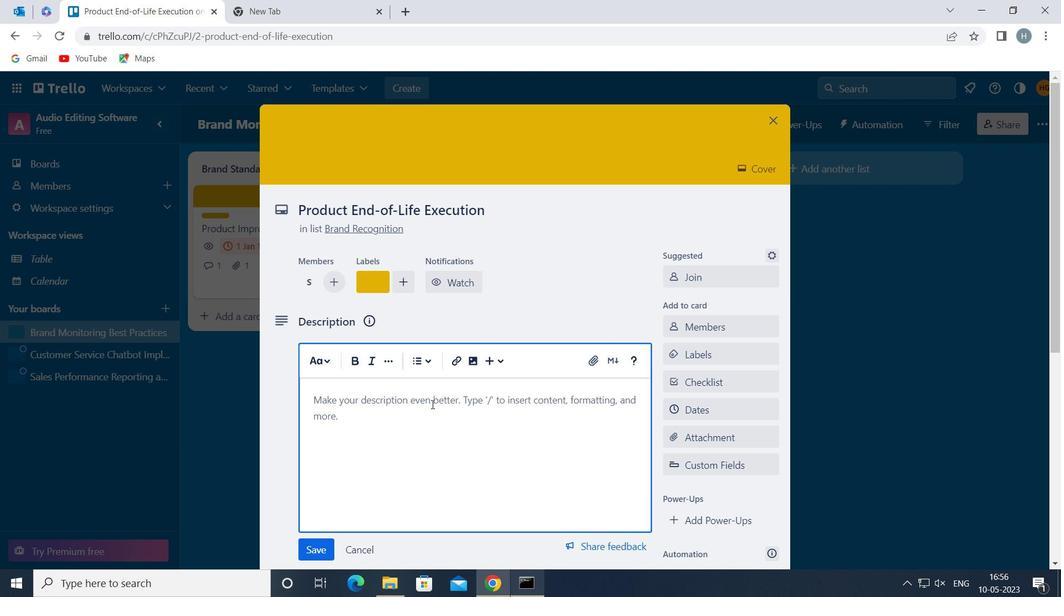 
Action: Key pressed <Key.shift>DEVELOP<Key.space>AND<Key.space>LAUNCH<Key.space>NEW<Key.space>CUSTOMER<Key.space>SEGMENTATION<Key.space>STRATEGY<Key.space>
Screenshot: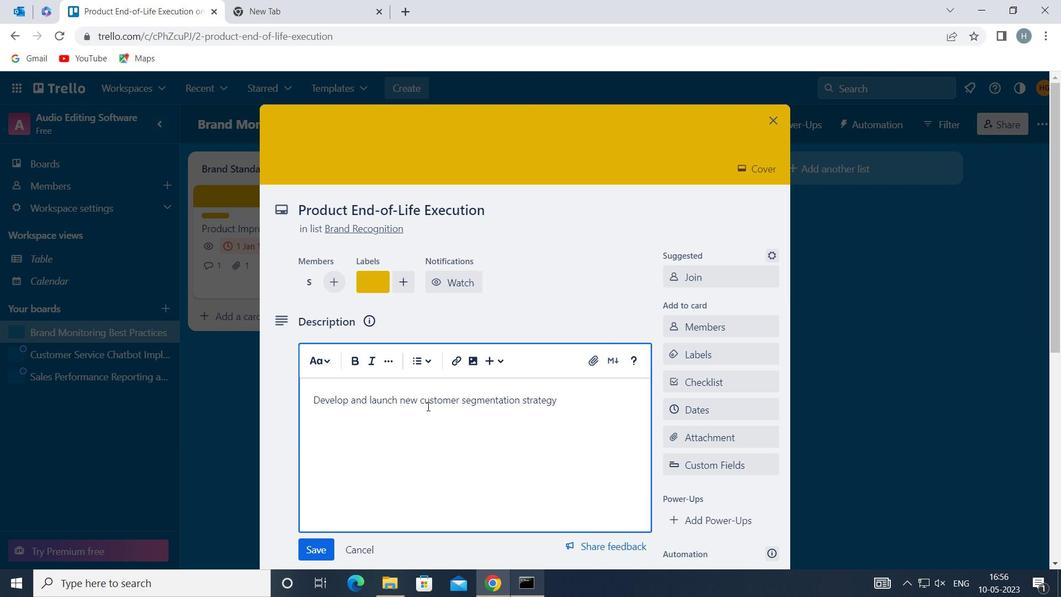 
Action: Mouse moved to (443, 383)
Screenshot: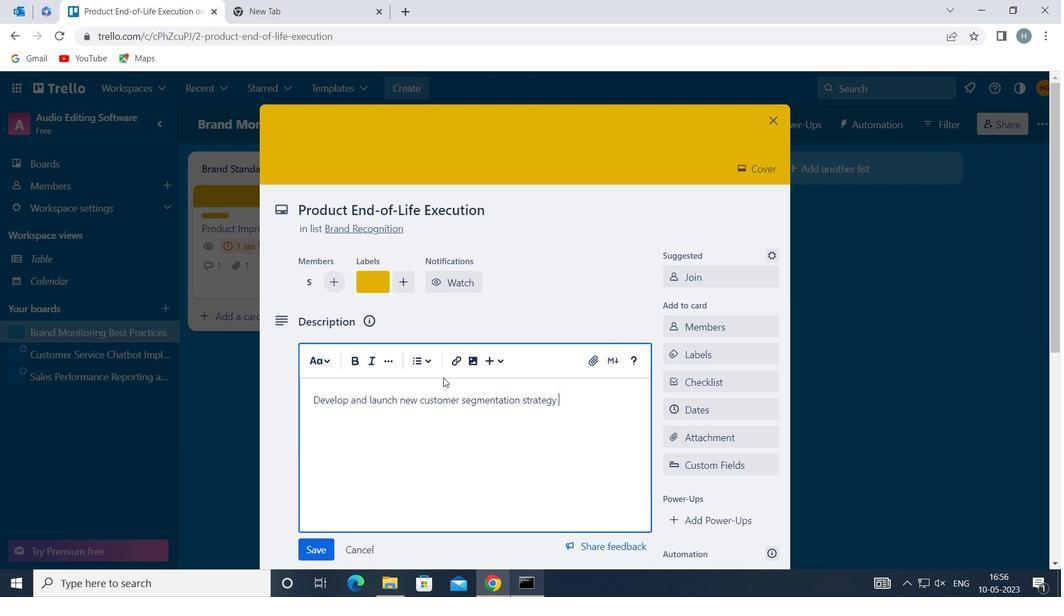 
Action: Mouse scrolled (443, 382) with delta (0, 0)
Screenshot: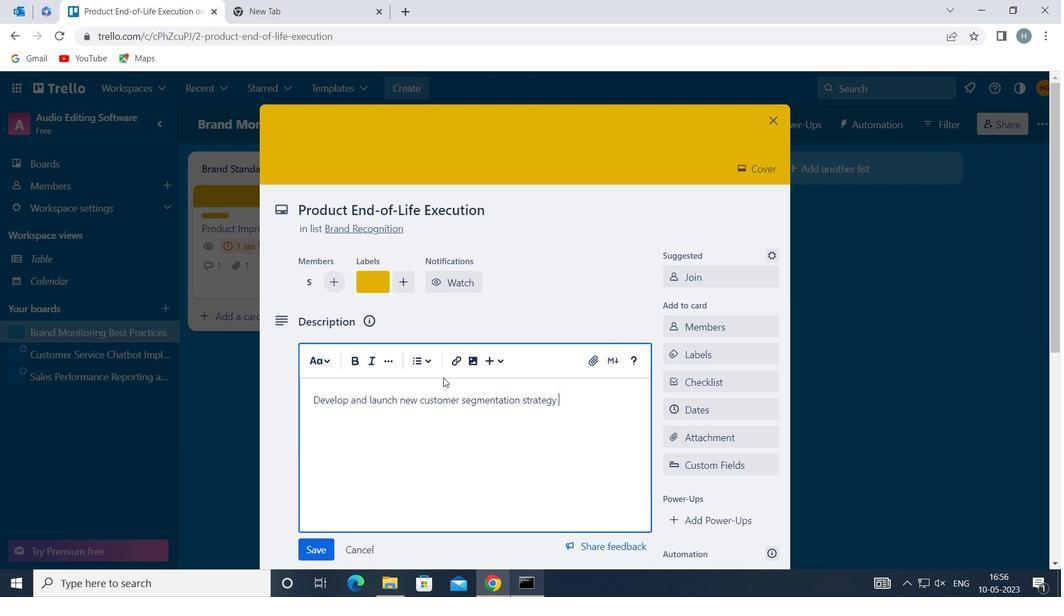
Action: Mouse moved to (442, 388)
Screenshot: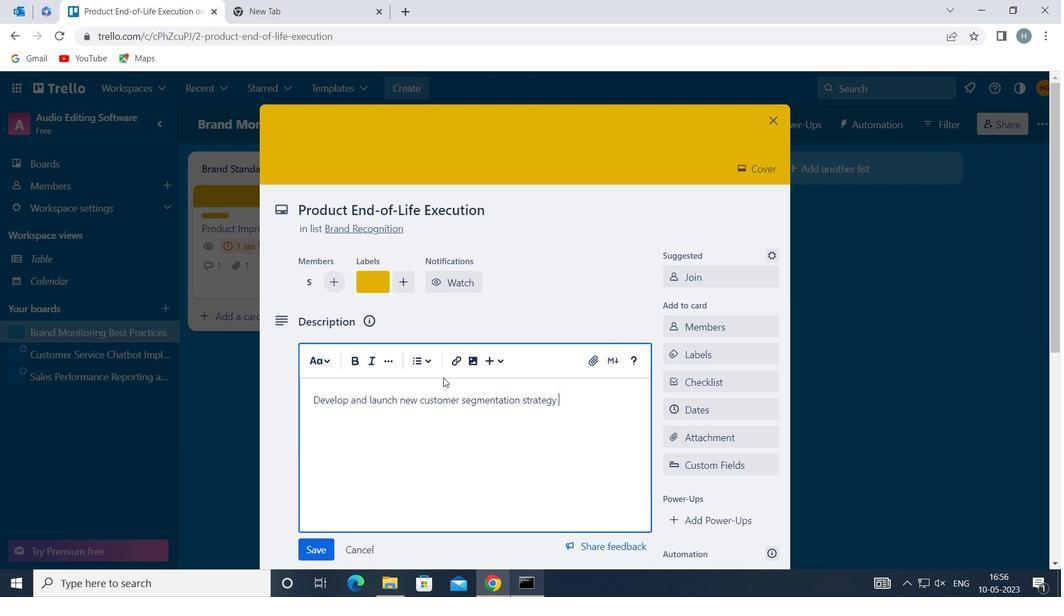 
Action: Mouse scrolled (442, 387) with delta (0, 0)
Screenshot: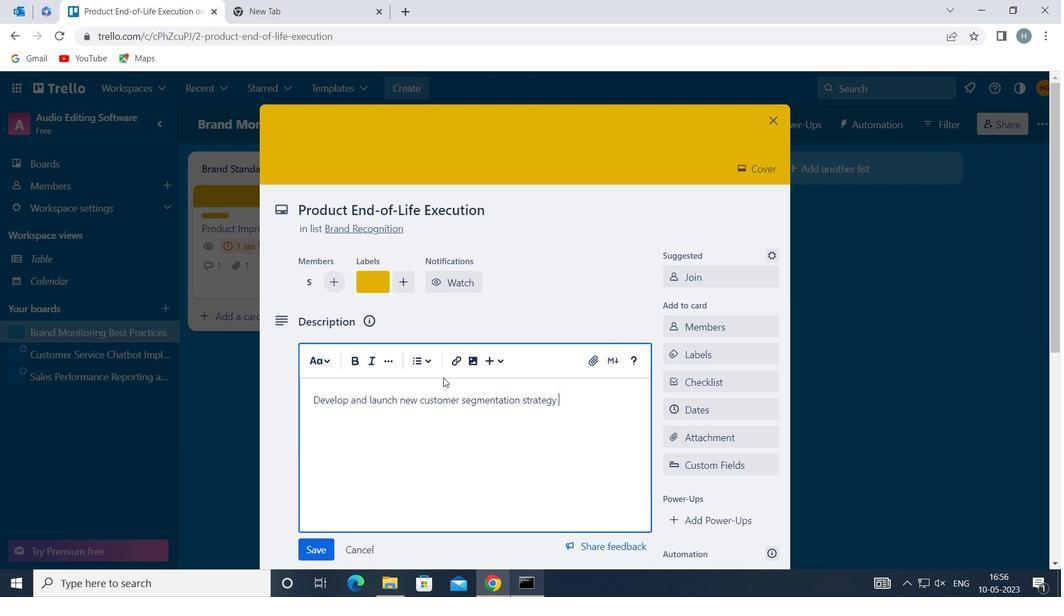 
Action: Mouse moved to (442, 388)
Screenshot: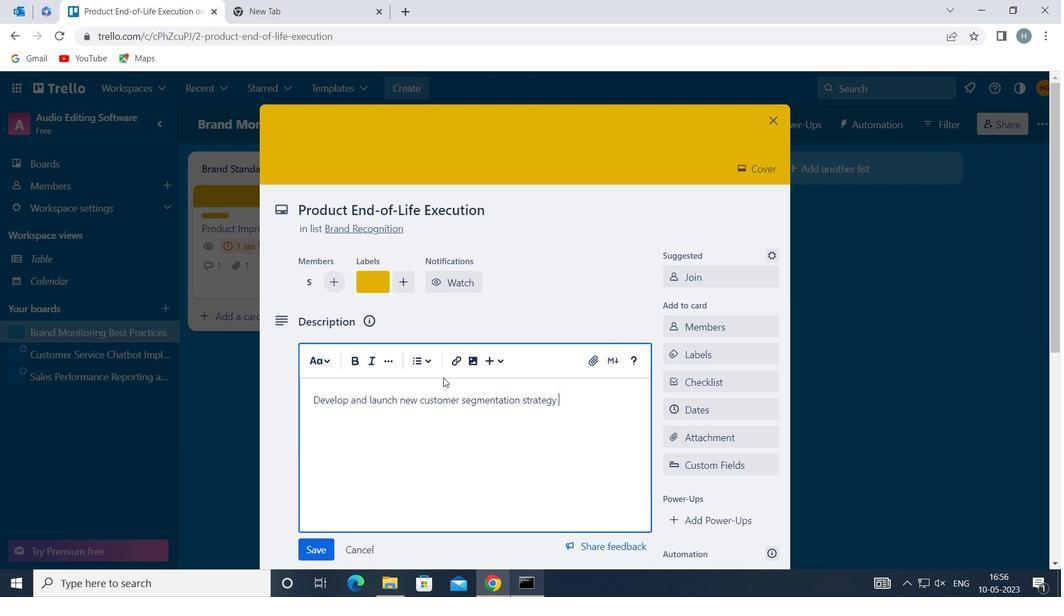 
Action: Mouse scrolled (442, 388) with delta (0, 0)
Screenshot: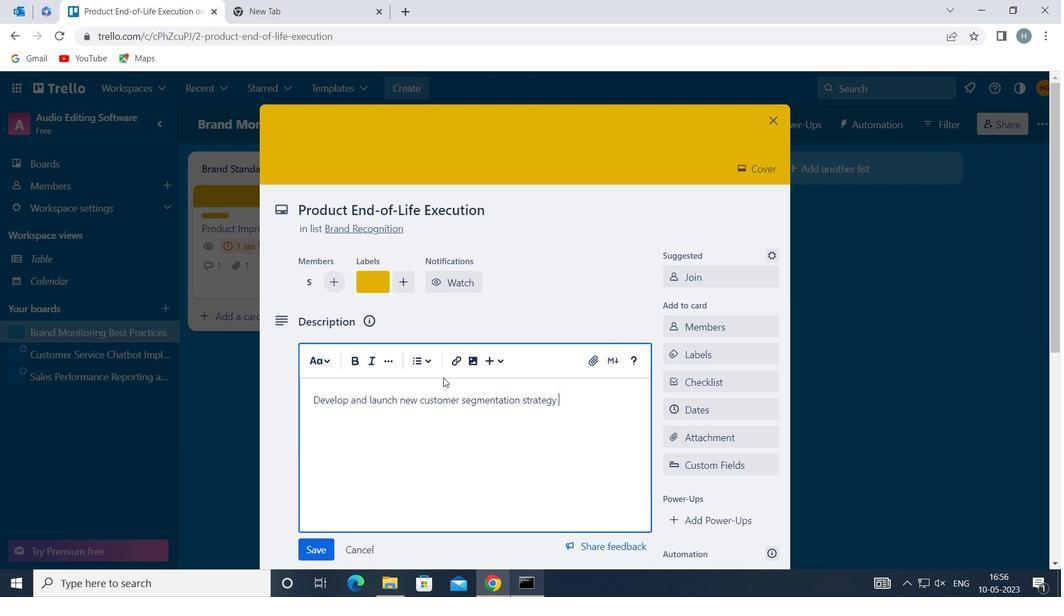 
Action: Mouse moved to (328, 340)
Screenshot: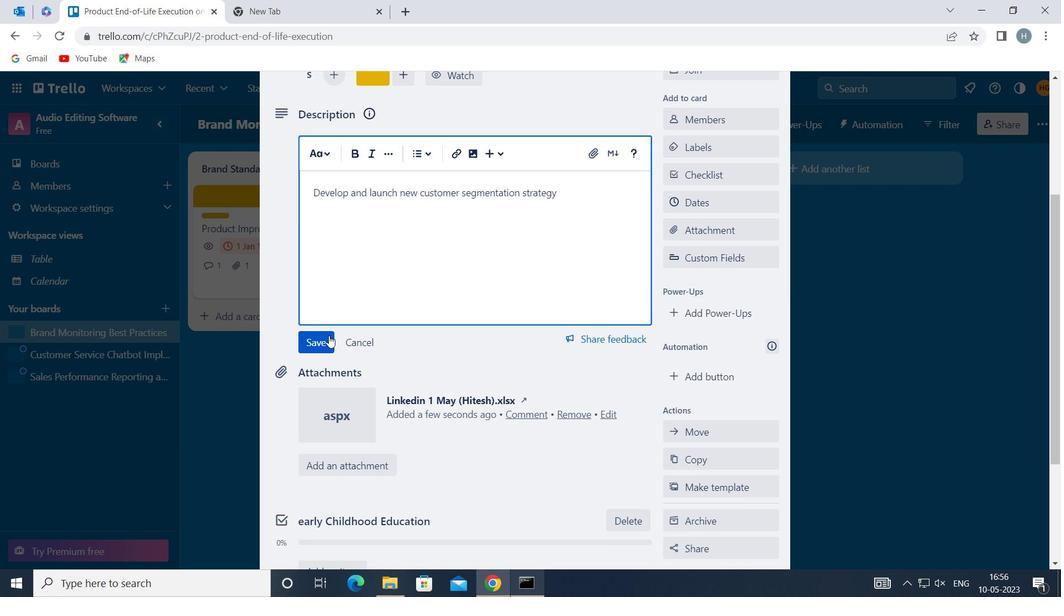 
Action: Mouse pressed left at (328, 340)
Screenshot: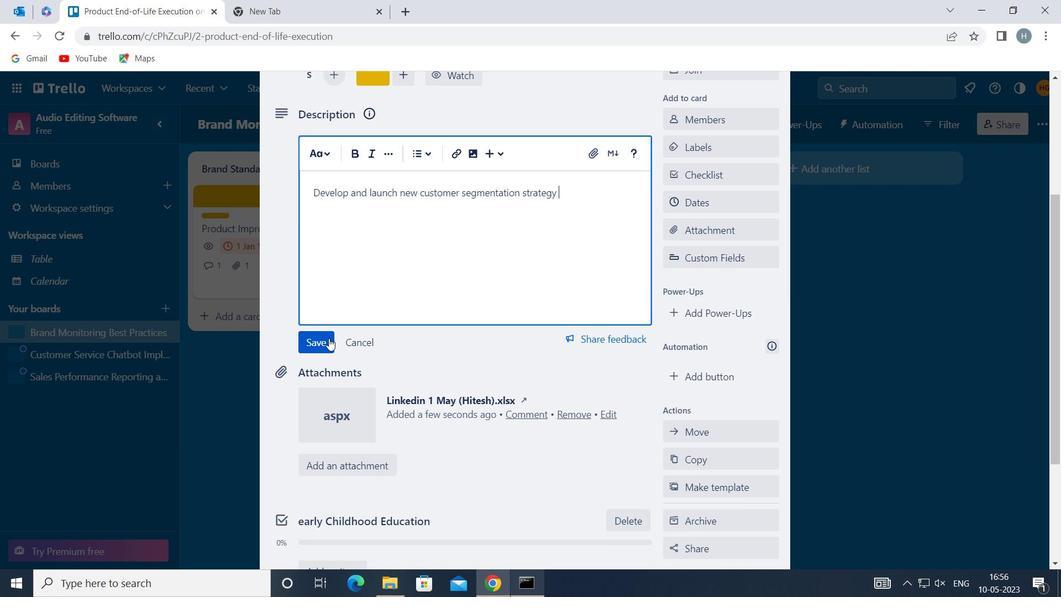 
Action: Mouse moved to (484, 332)
Screenshot: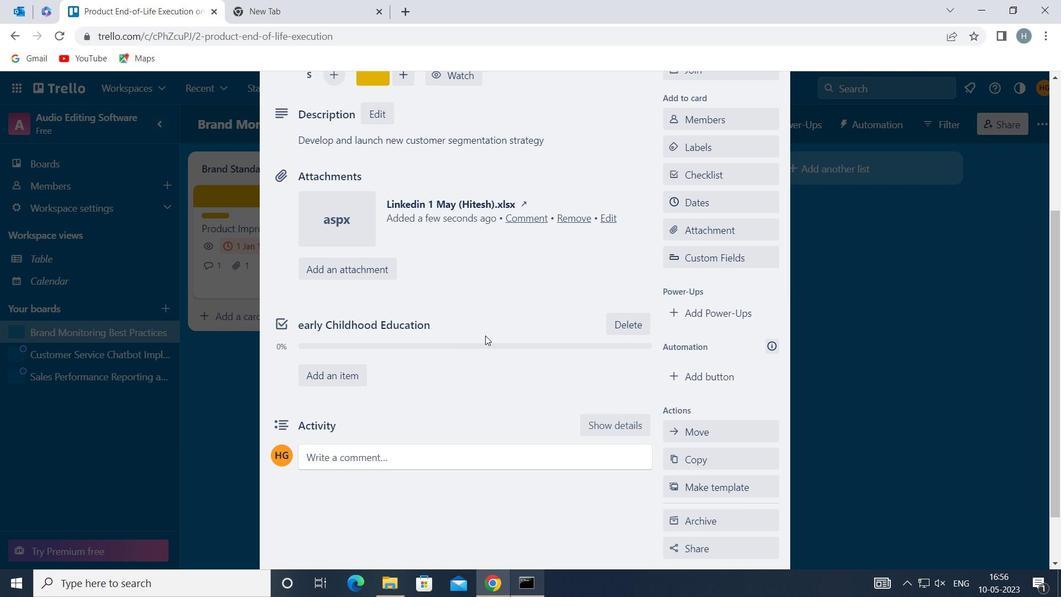 
Action: Mouse scrolled (484, 332) with delta (0, 0)
Screenshot: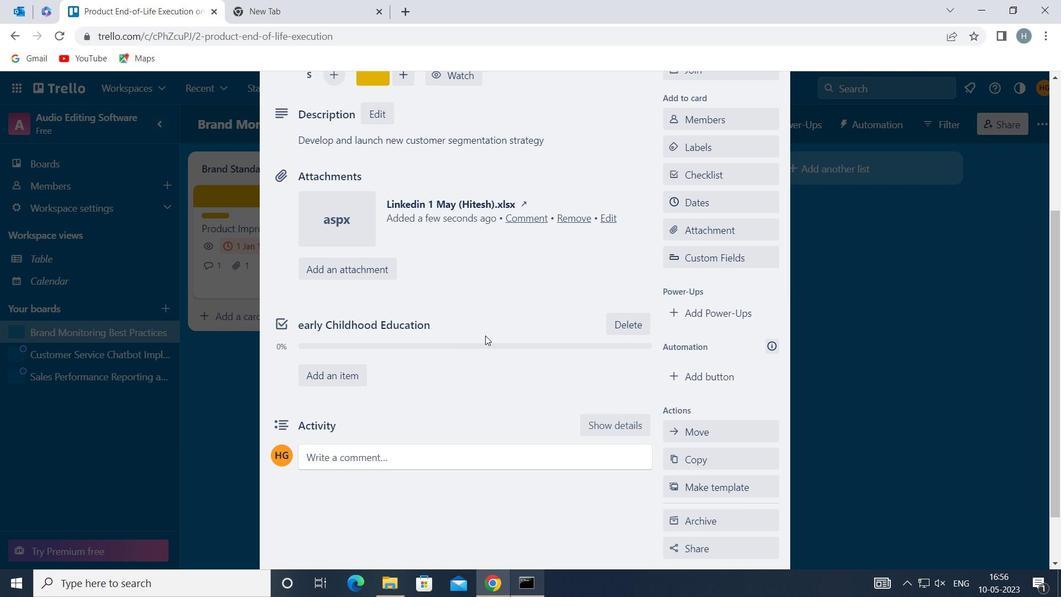 
Action: Mouse scrolled (484, 332) with delta (0, 0)
Screenshot: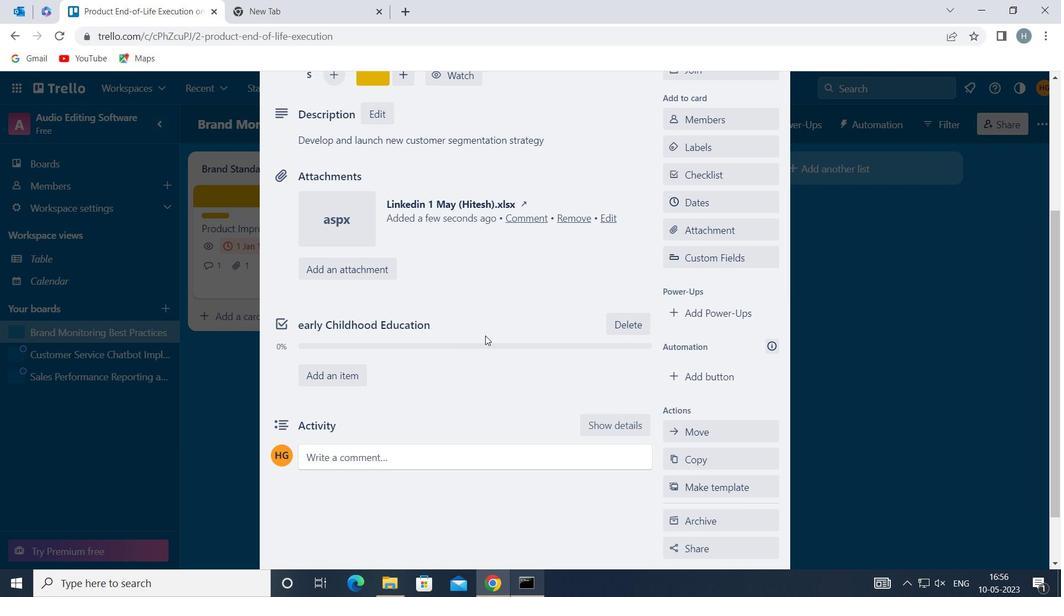 
Action: Mouse moved to (484, 332)
Screenshot: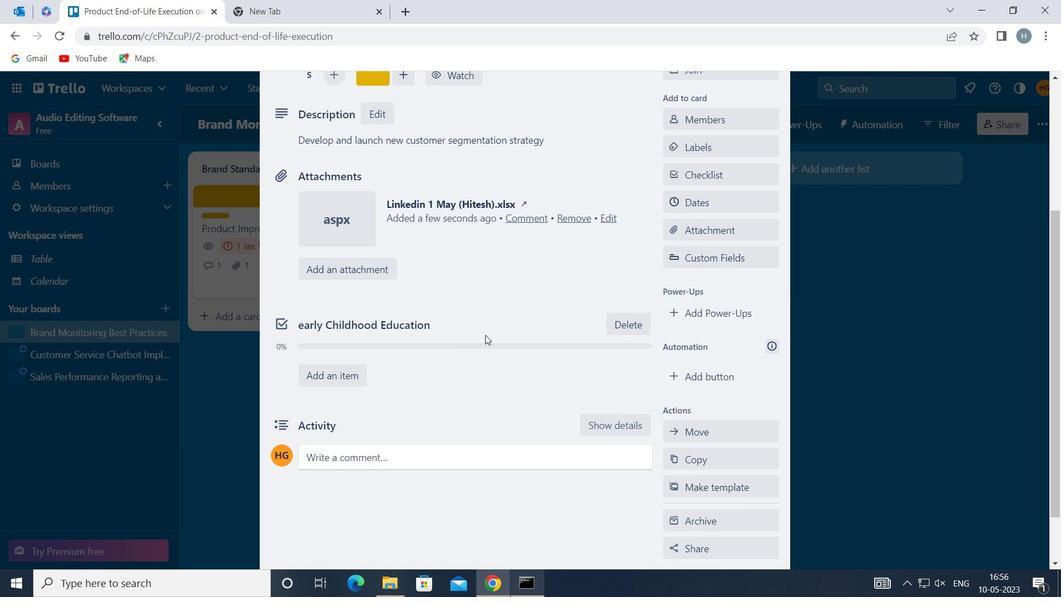 
Action: Mouse scrolled (484, 332) with delta (0, 0)
Screenshot: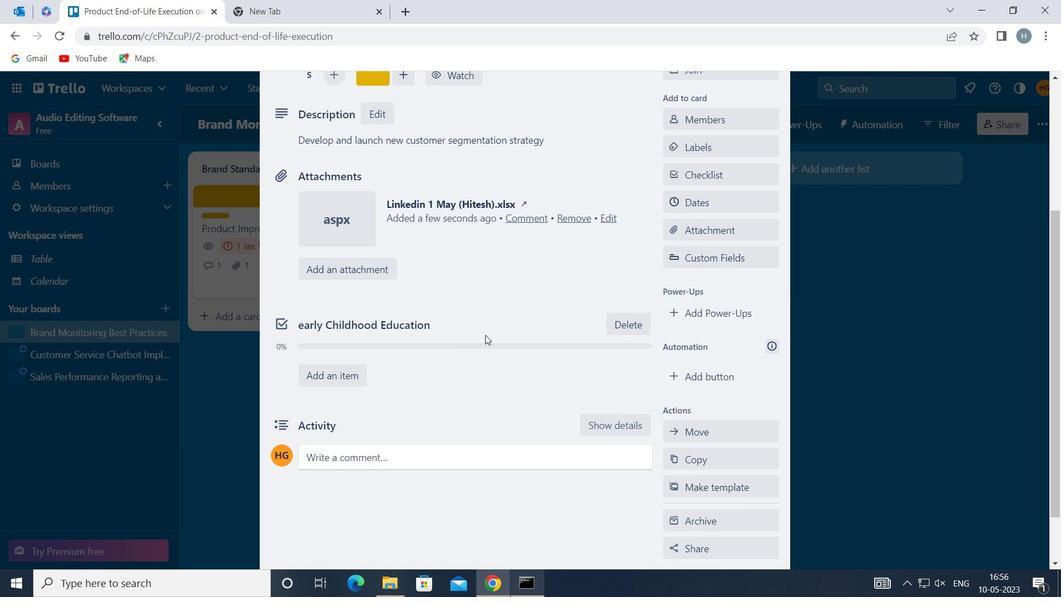 
Action: Mouse moved to (466, 395)
Screenshot: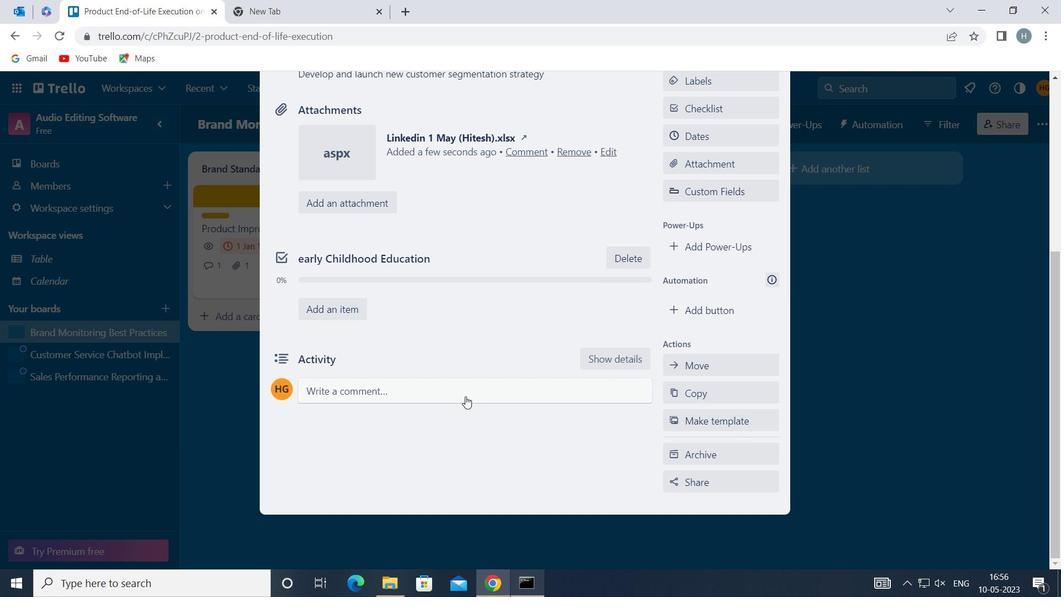 
Action: Mouse pressed left at (466, 395)
Screenshot: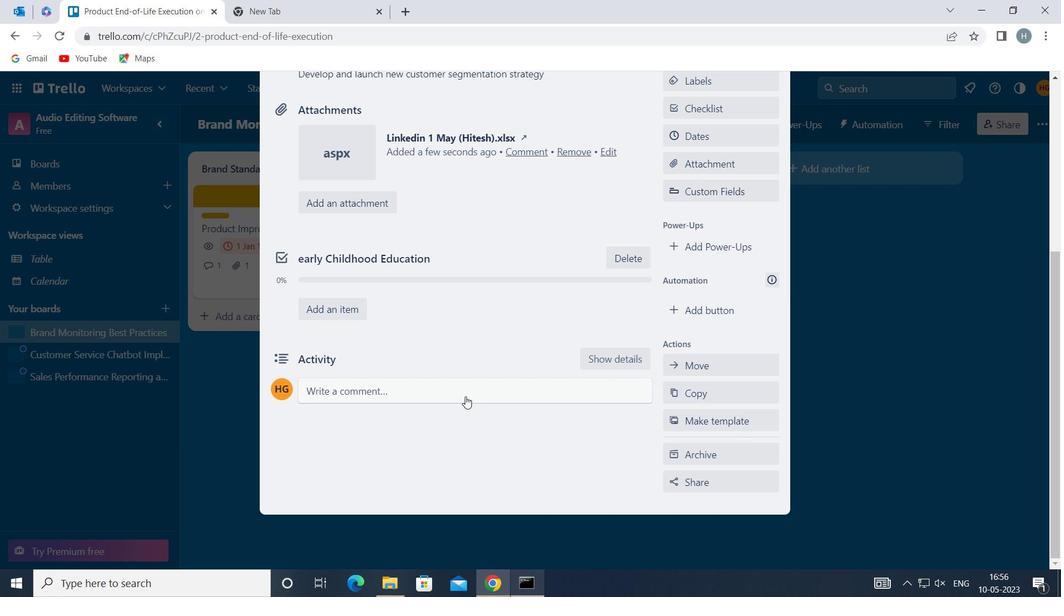 
Action: Mouse moved to (445, 430)
Screenshot: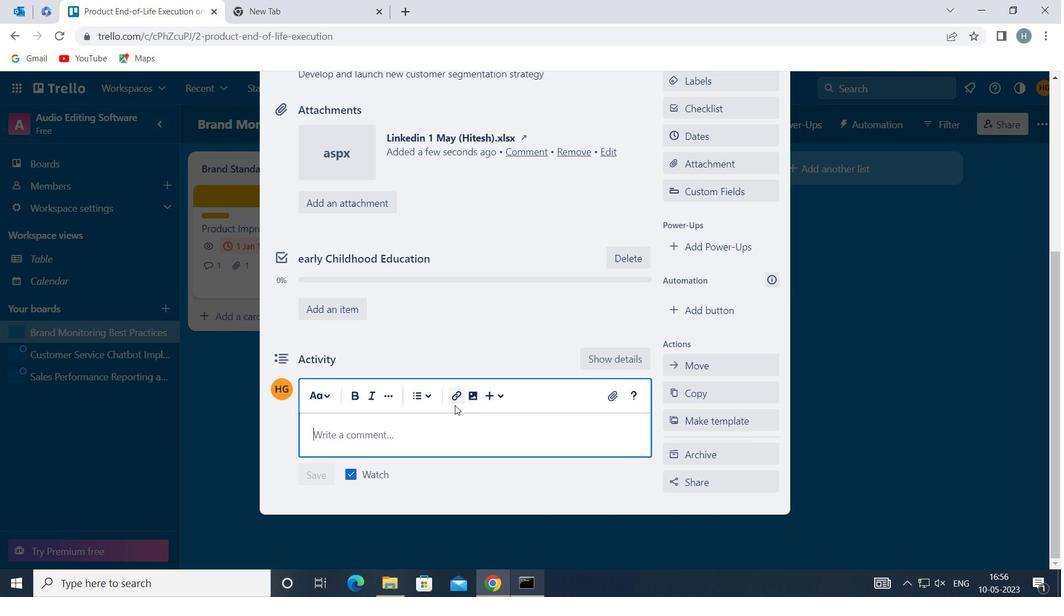 
Action: Mouse pressed left at (445, 430)
Screenshot: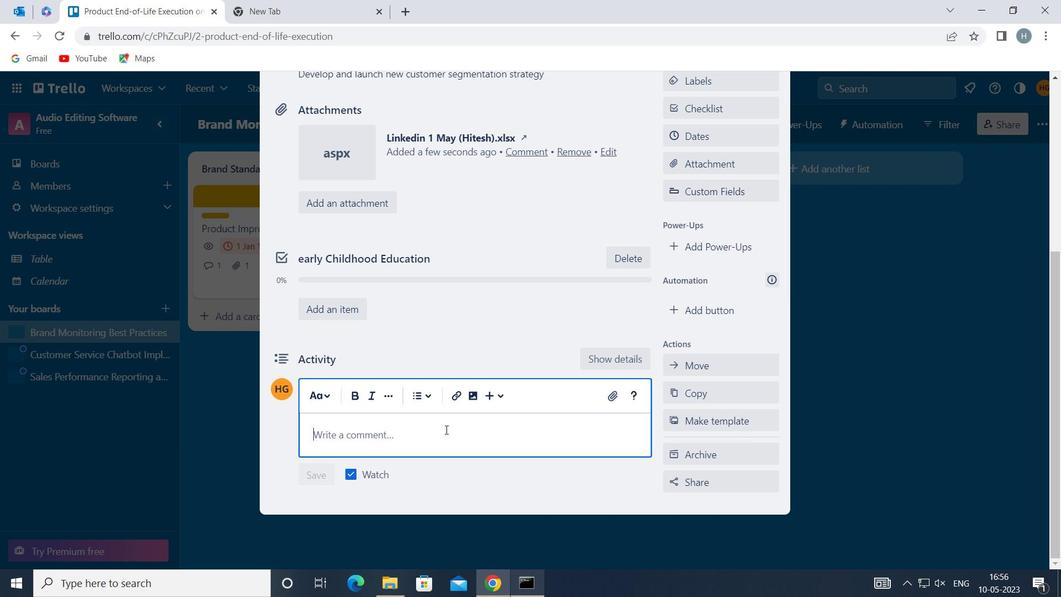 
Action: Mouse moved to (421, 422)
Screenshot: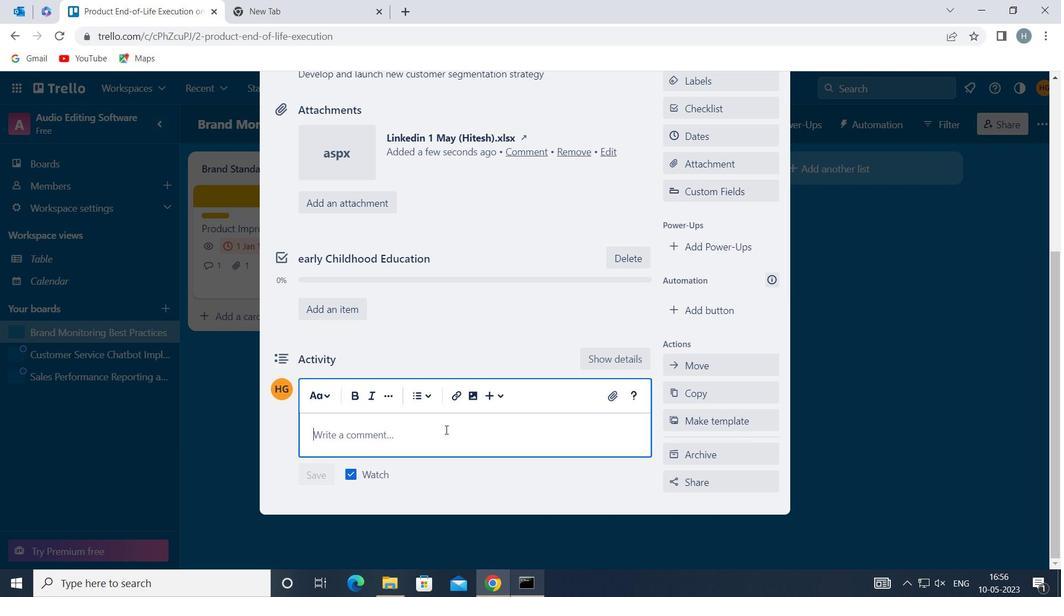 
Action: Key pressed <Key.shift>LT<Key.backspace>ET<Key.space>US<Key.space>MAKE<Key.space>SURE<Key.space>WE<Key.space>HAVE<Key.space>A<Key.space>CLEAR<Key.space>UNDERSTANDING<Key.space>OF<Key.space>THE<Key.space>RESOURCES<Key.space>AND<Key.space>BI<Key.backspace>UDGET<Key.space>V<Key.backspace>AVAILABLE<Key.space>FOR<Key.space>THIS<Key.space>TASK<Key.space>ENSURING<Key.space>THAT<Key.space>WE<Key.space>CAN<Key.space>ECX<Key.backspace><Key.backspace>E<Key.backspace>XECUTE<Key.space>IT<Key.space>EFFECTIVELY
Screenshot: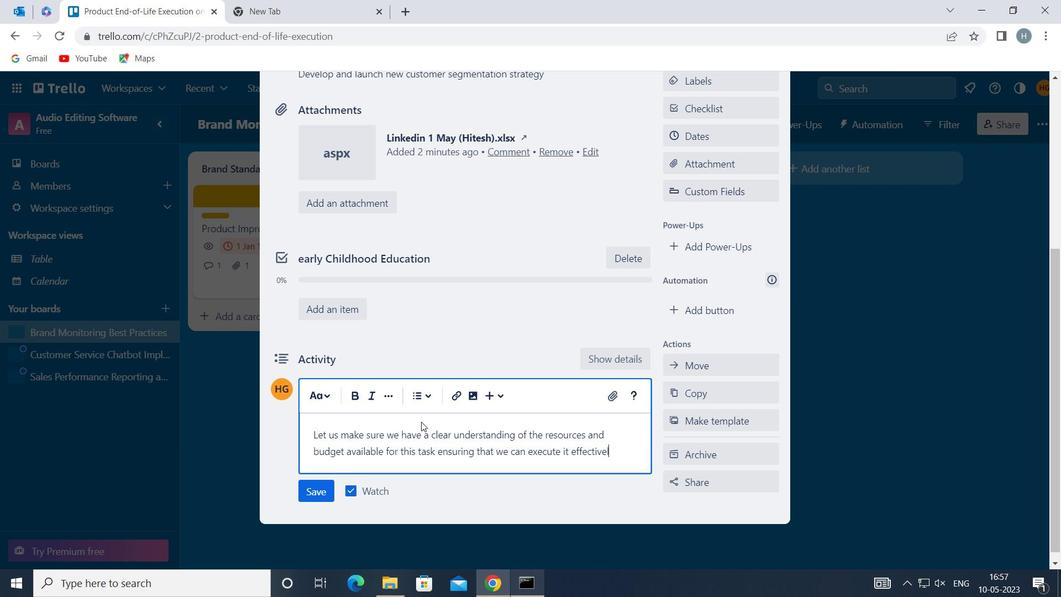 
Action: Mouse moved to (321, 484)
Screenshot: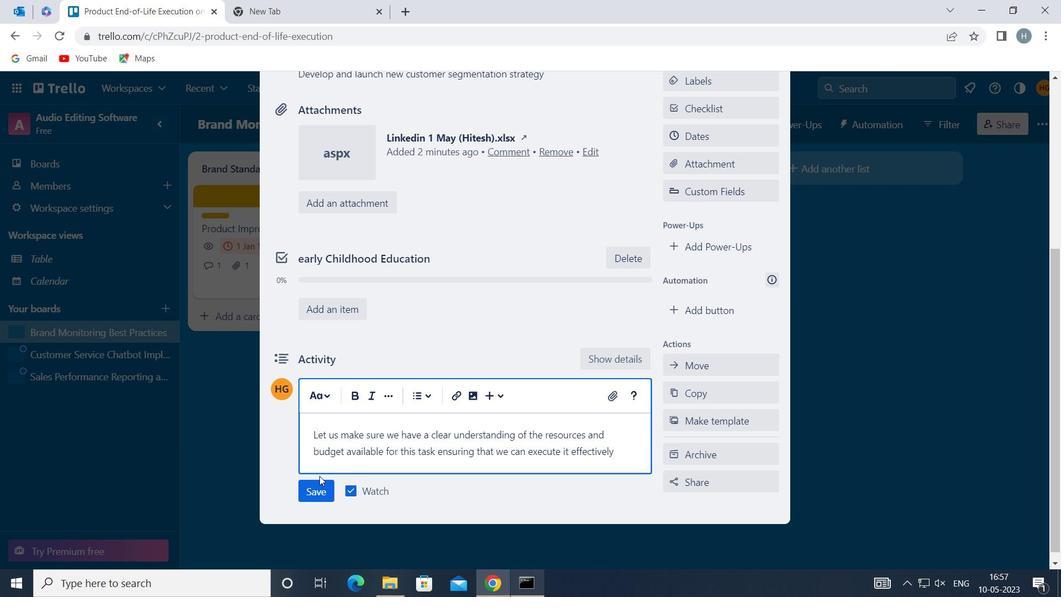 
Action: Mouse pressed left at (321, 484)
Screenshot: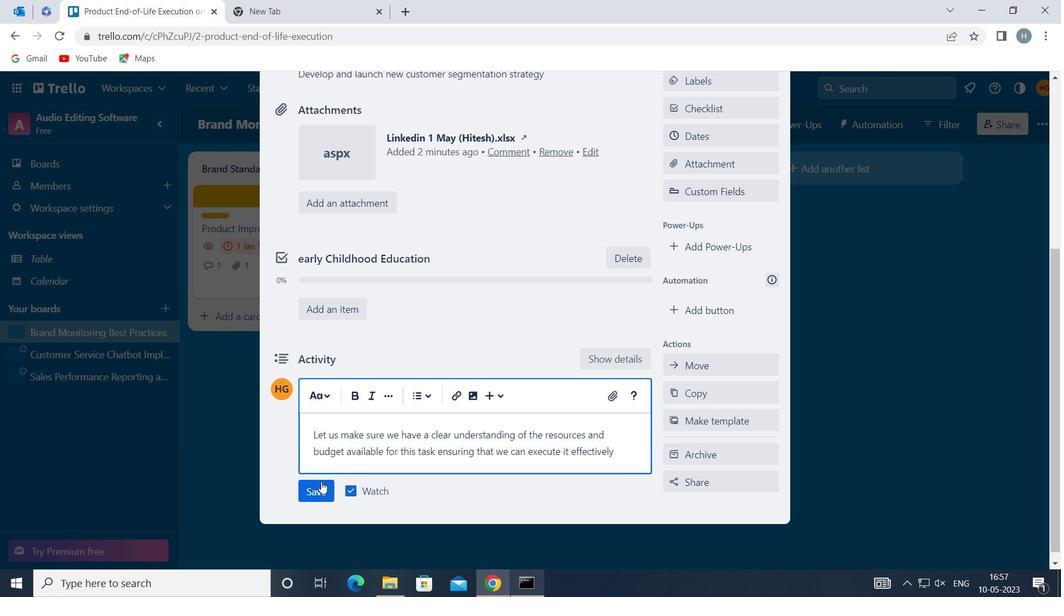 
Action: Mouse moved to (692, 134)
Screenshot: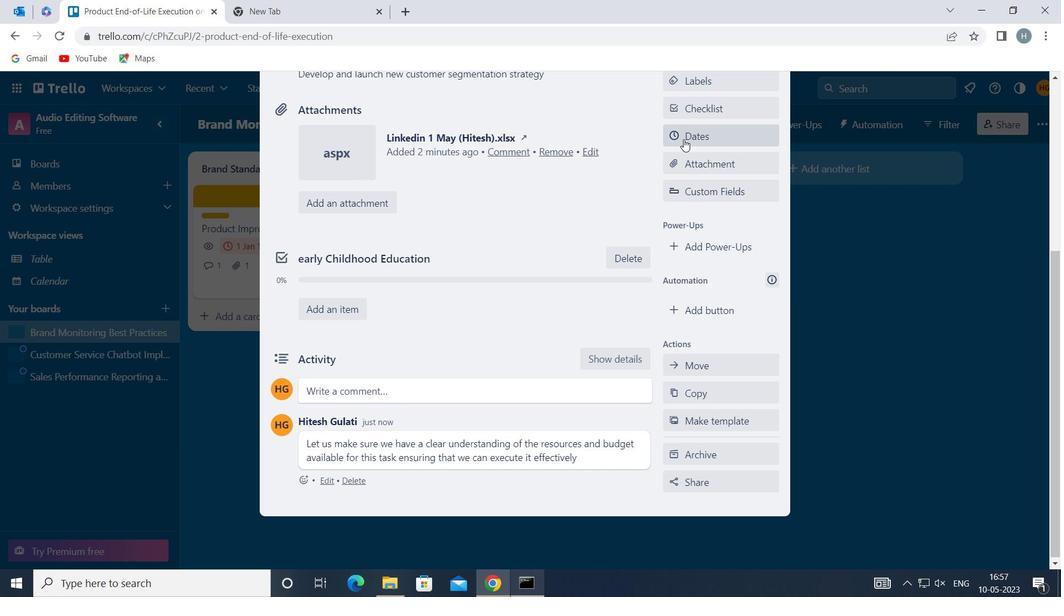 
Action: Mouse pressed left at (692, 134)
Screenshot: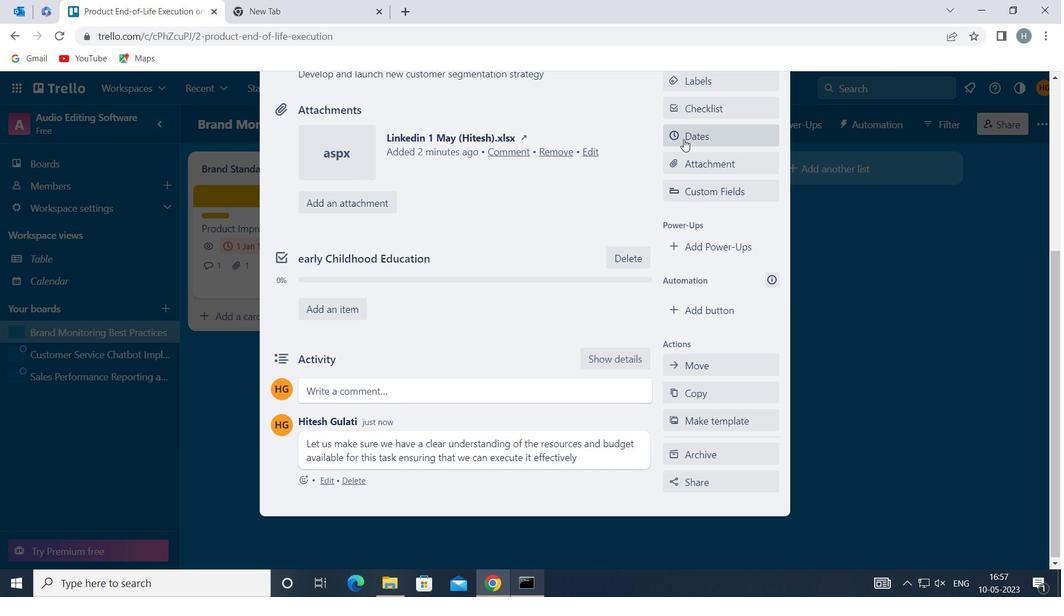 
Action: Mouse moved to (680, 369)
Screenshot: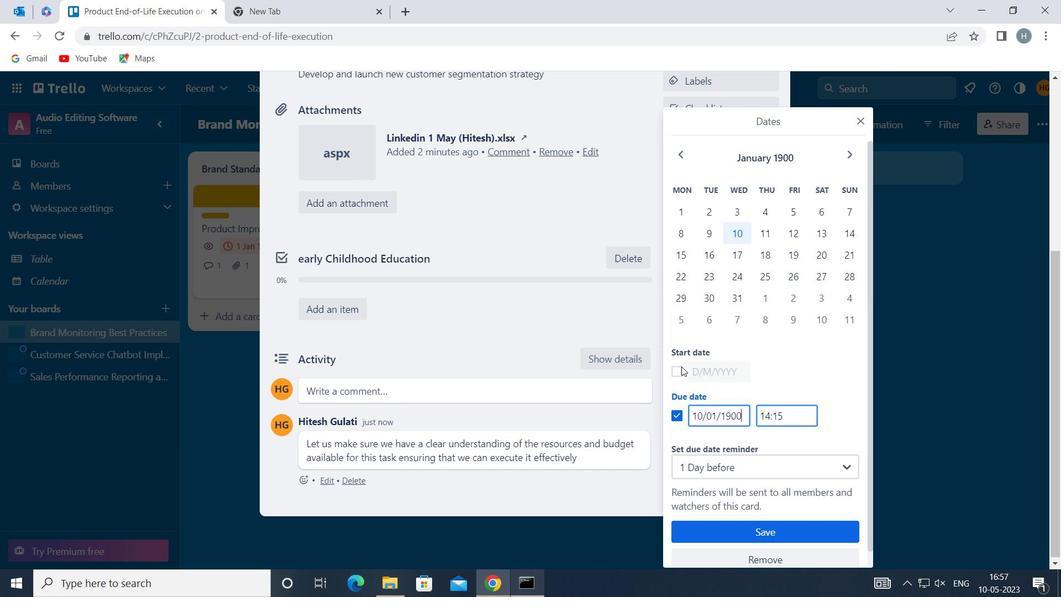 
Action: Mouse pressed left at (680, 369)
Screenshot: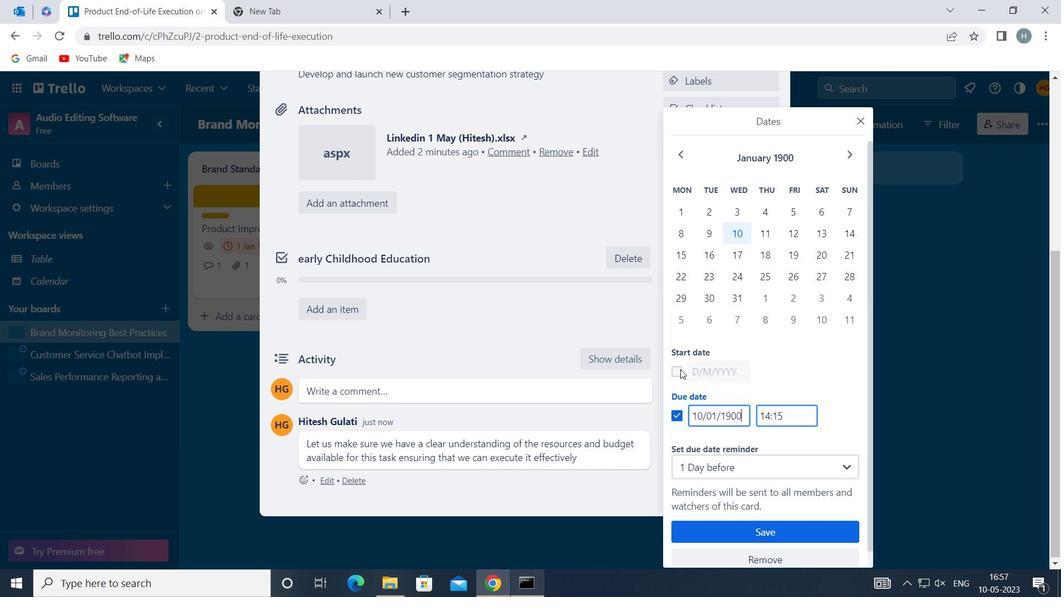
Action: Mouse moved to (703, 366)
Screenshot: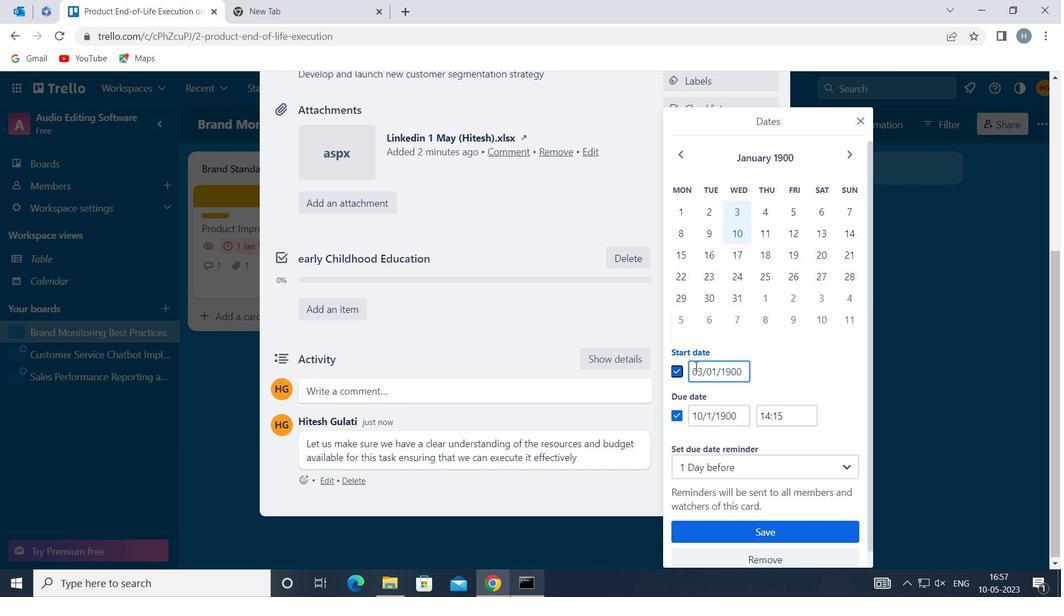
Action: Mouse pressed left at (703, 366)
Screenshot: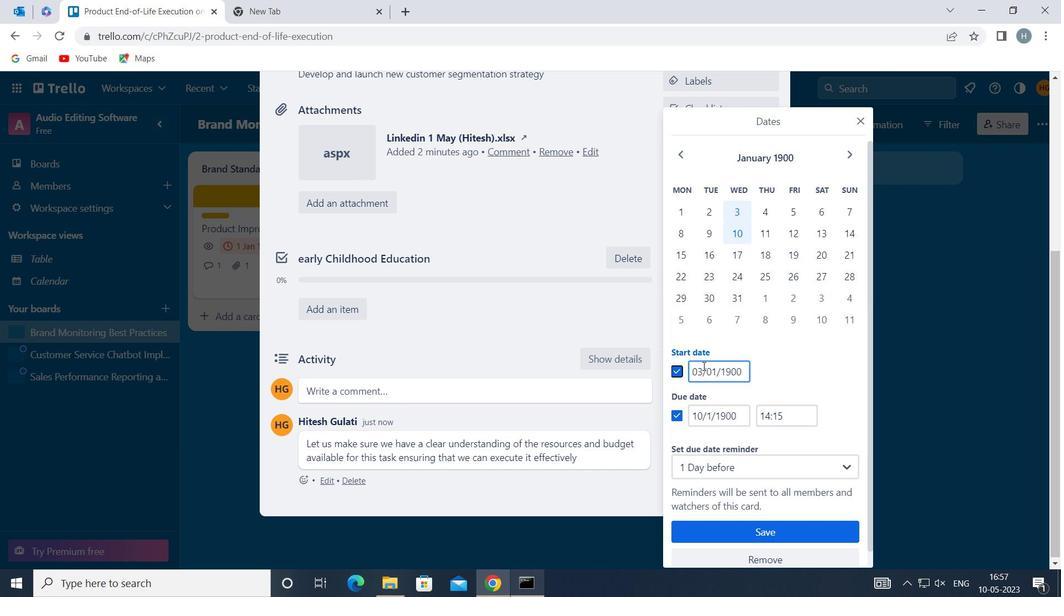 
Action: Mouse moved to (696, 372)
Screenshot: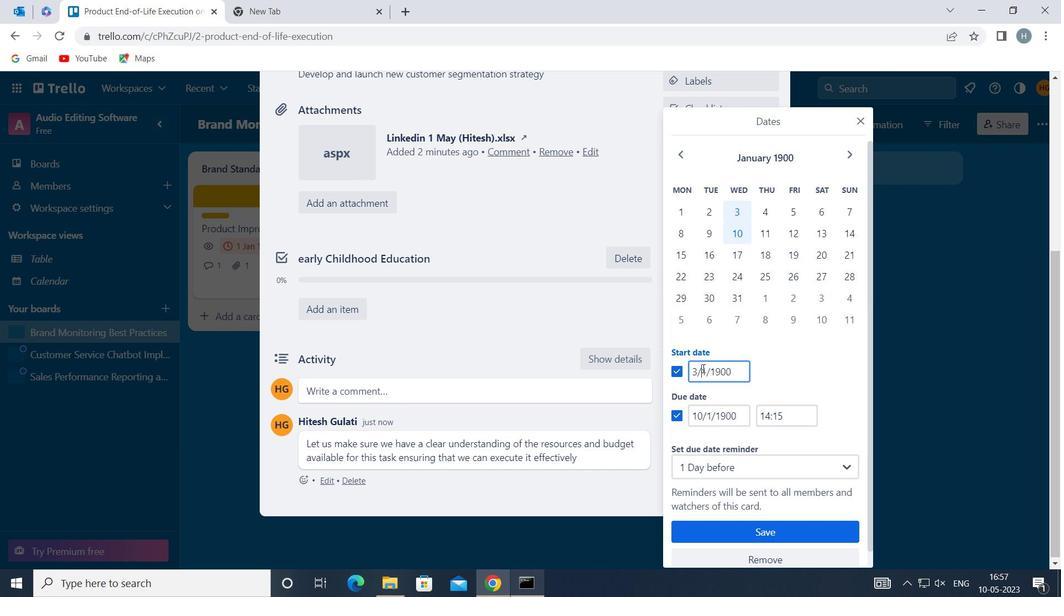 
Action: Mouse pressed left at (696, 372)
Screenshot: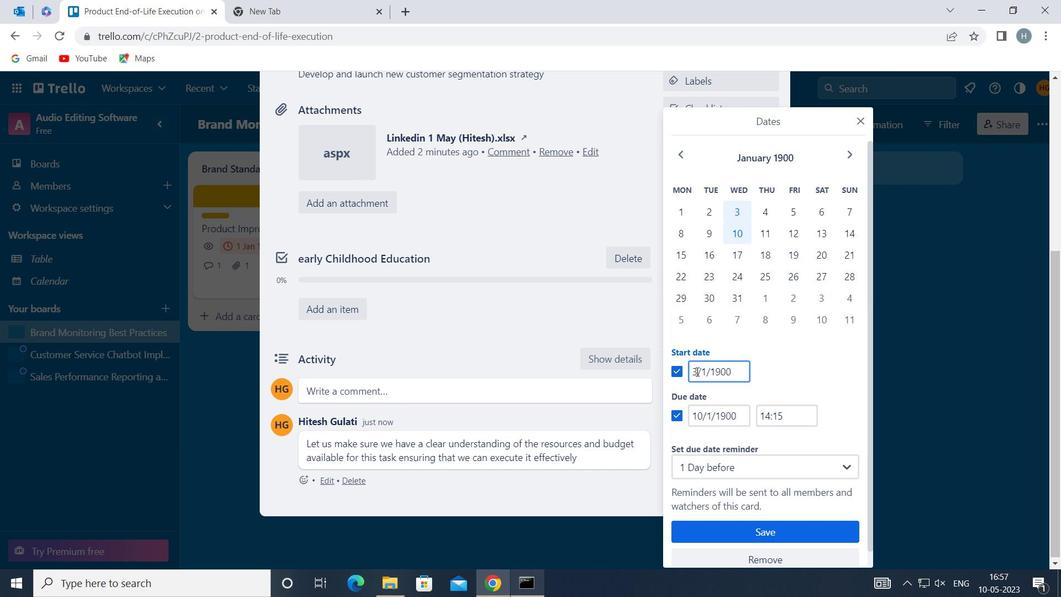 
Action: Mouse moved to (696, 372)
Screenshot: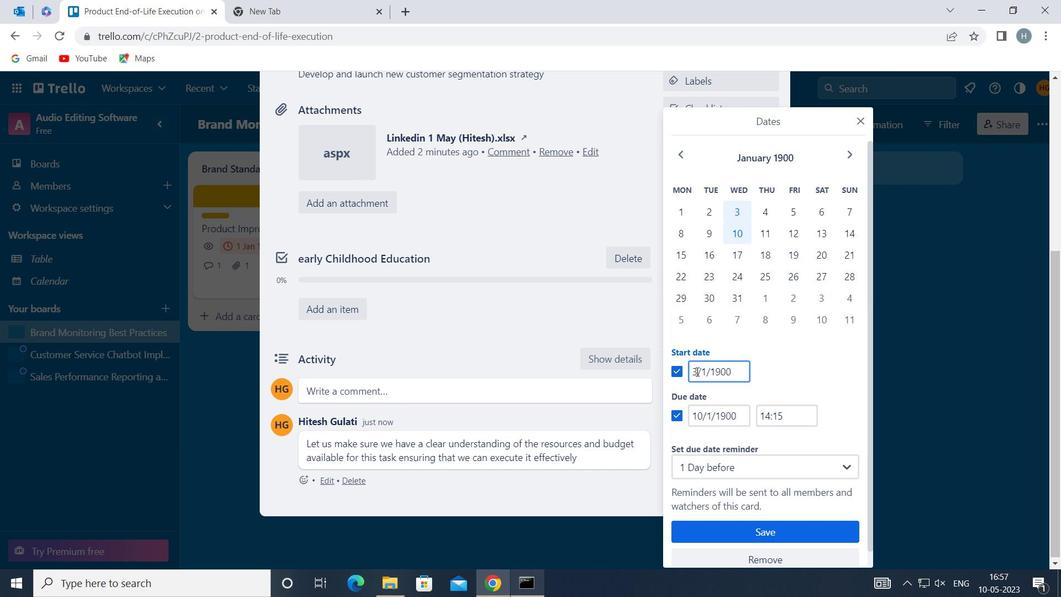 
Action: Key pressed <Key.backspace><<100>><Key.backspace>4
Screenshot: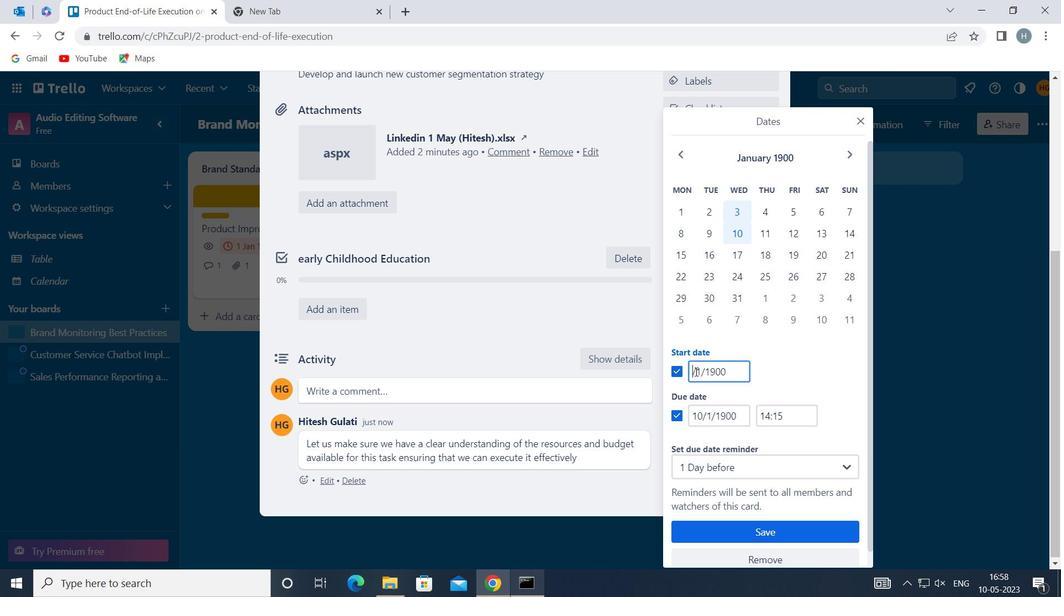 
Action: Mouse moved to (682, 412)
Screenshot: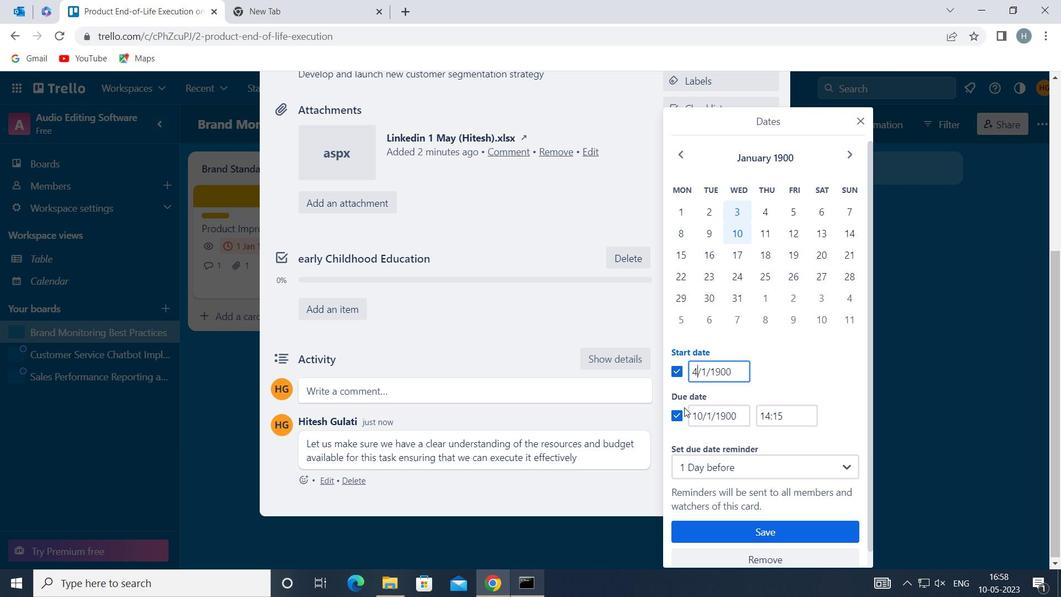 
Action: Mouse pressed left at (682, 412)
Screenshot: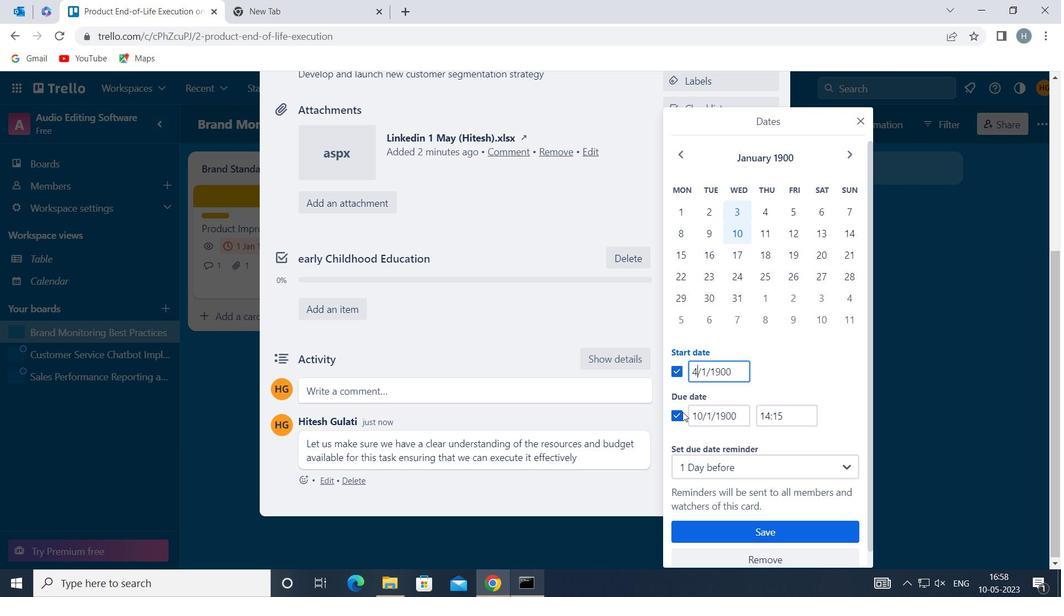 
Action: Mouse moved to (682, 416)
Screenshot: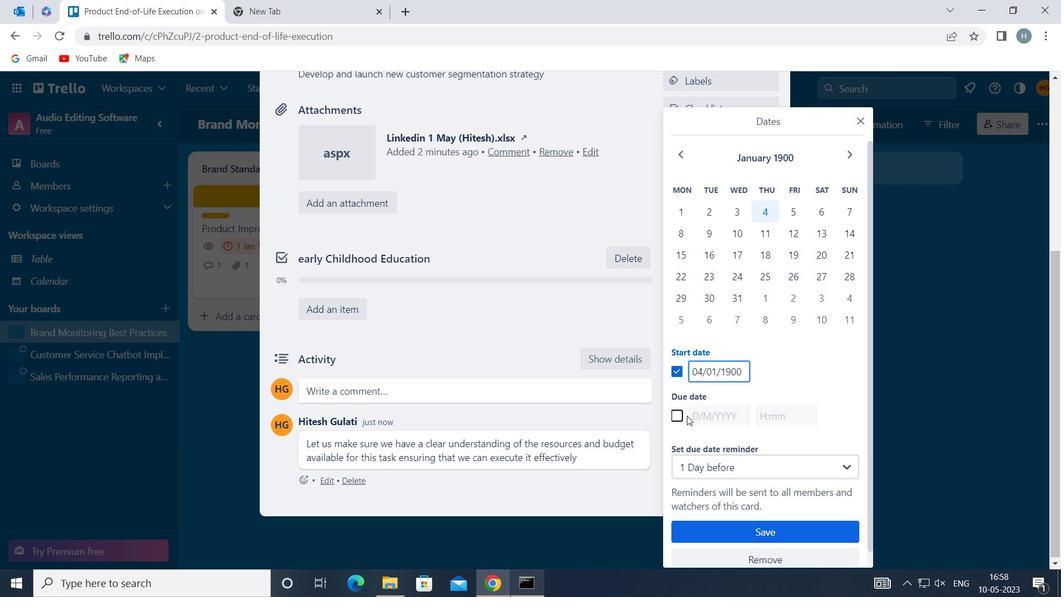 
Action: Mouse pressed left at (682, 416)
Screenshot: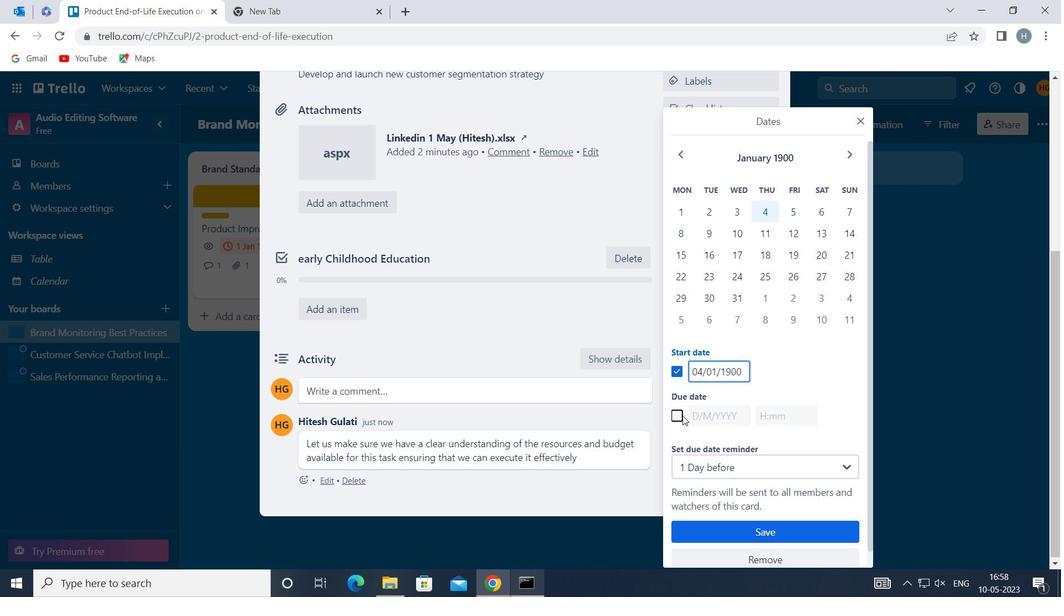 
Action: Mouse moved to (701, 413)
Screenshot: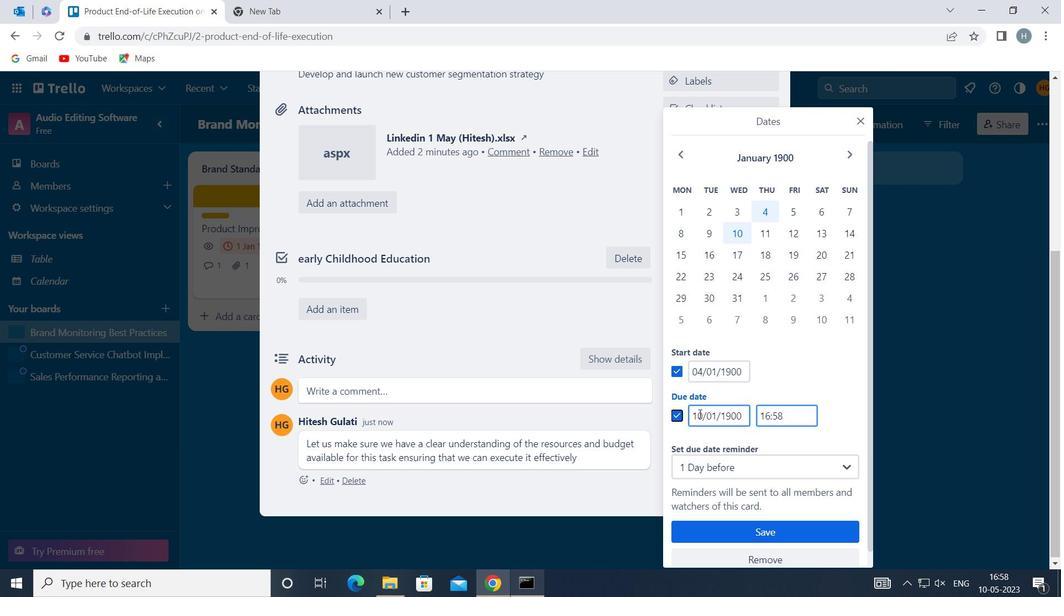 
Action: Mouse pressed left at (701, 413)
Screenshot: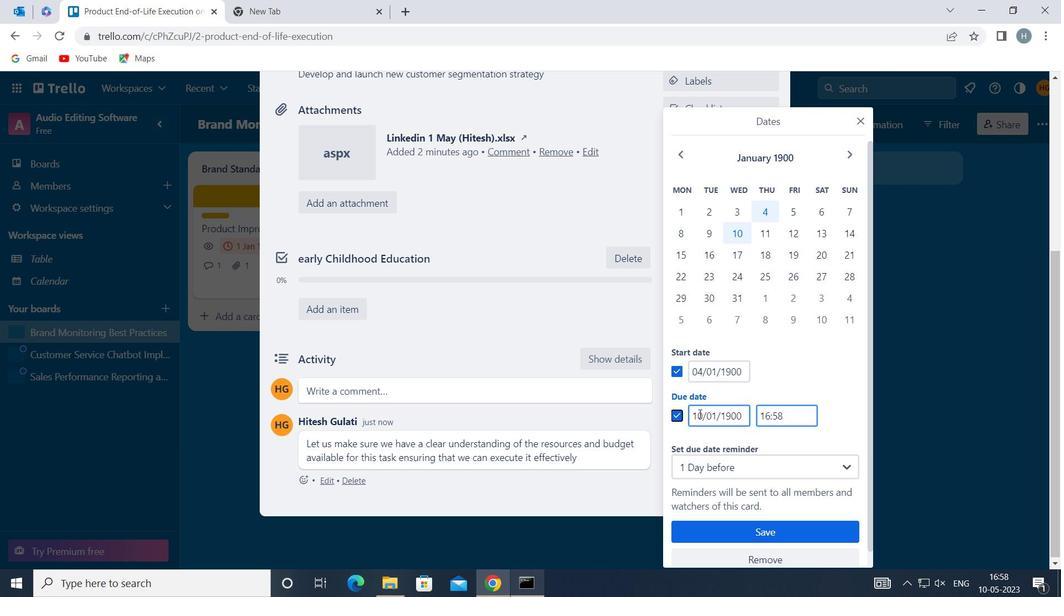 
Action: Mouse moved to (703, 403)
Screenshot: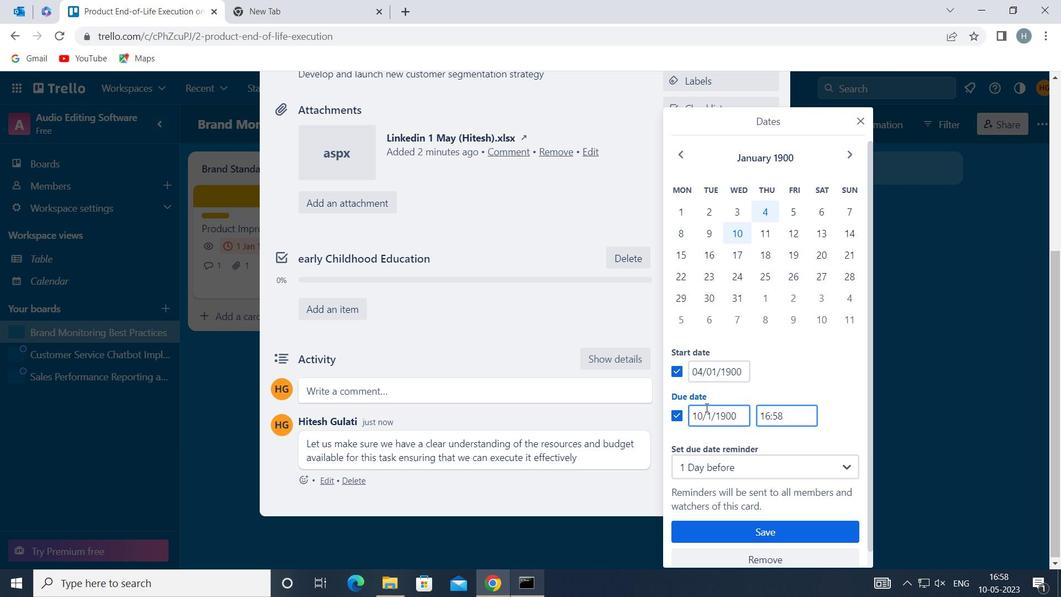 
Action: Key pressed <Key.backspace><Key.backspace>11
Screenshot: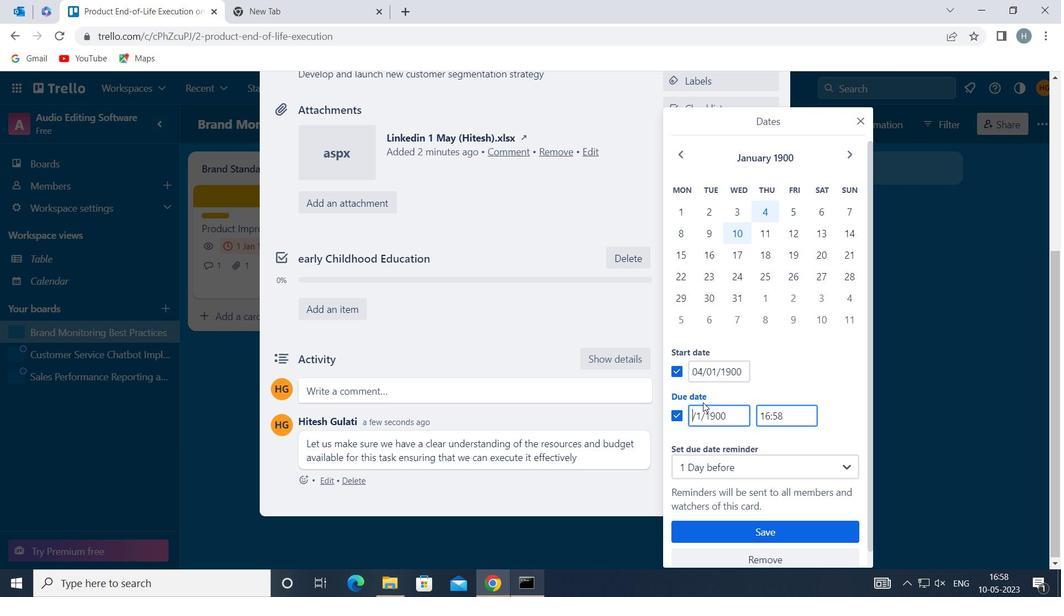 
Action: Mouse moved to (757, 529)
Screenshot: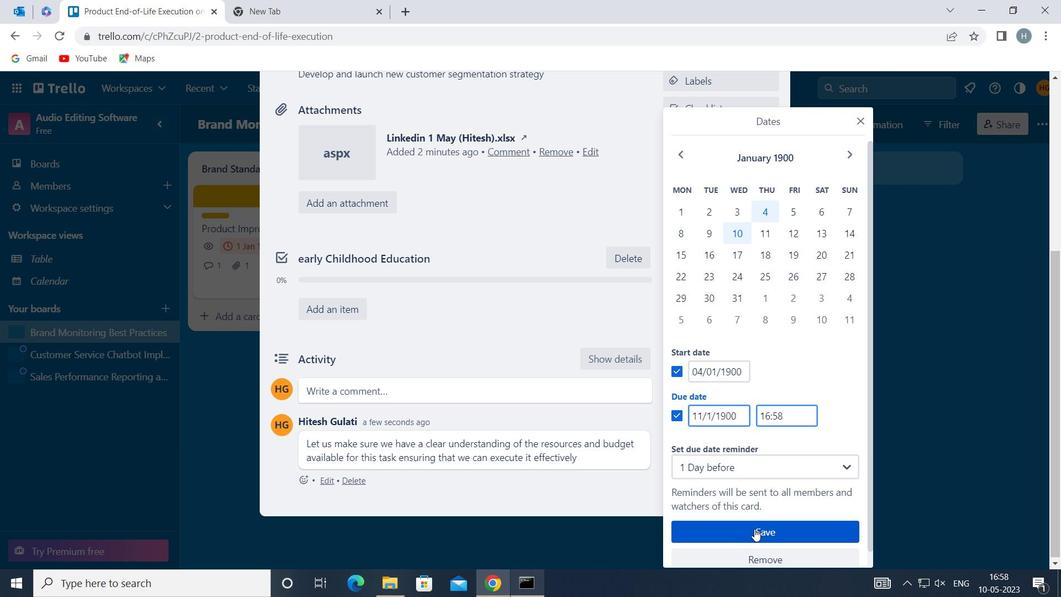 
Action: Mouse pressed left at (757, 529)
Screenshot: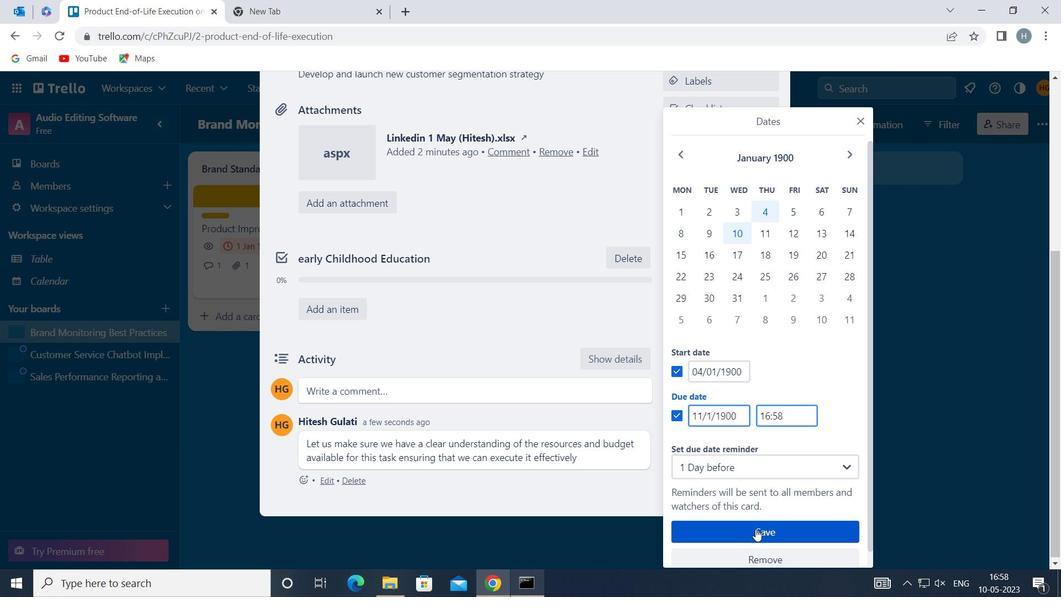 
Action: Mouse moved to (750, 273)
Screenshot: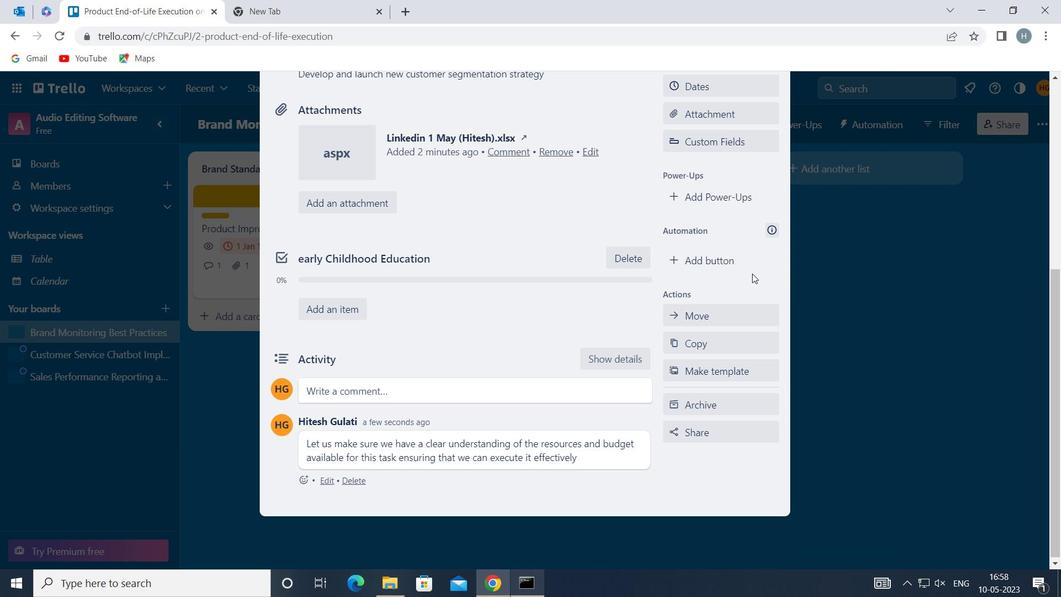 
